 Task: Create new vendor bill with Date Opened: 23-Apr-23, Select Vendor: Scott Equipment, Terms: Net 30. Make bill entry for item-1 with Date: 23-Apr-23, Description: Computer, Expense Account: Equipment Rental, Quantity: 7, Unit Price: 79, Sales Tax: Y, Sales Tax Included: Y, Tax Table: Sales Tax. Post Bill with Post Date: 23-Apr-23, Post to Accounts: Liabilities:Accounts Payble. Pay / Process Payment with Transaction Date: 22-May-23, Amount: 553, Transfer Account: Checking Account. Go to 'Print Bill'. Give a print command to print a copy of bill.
Action: Mouse moved to (154, 36)
Screenshot: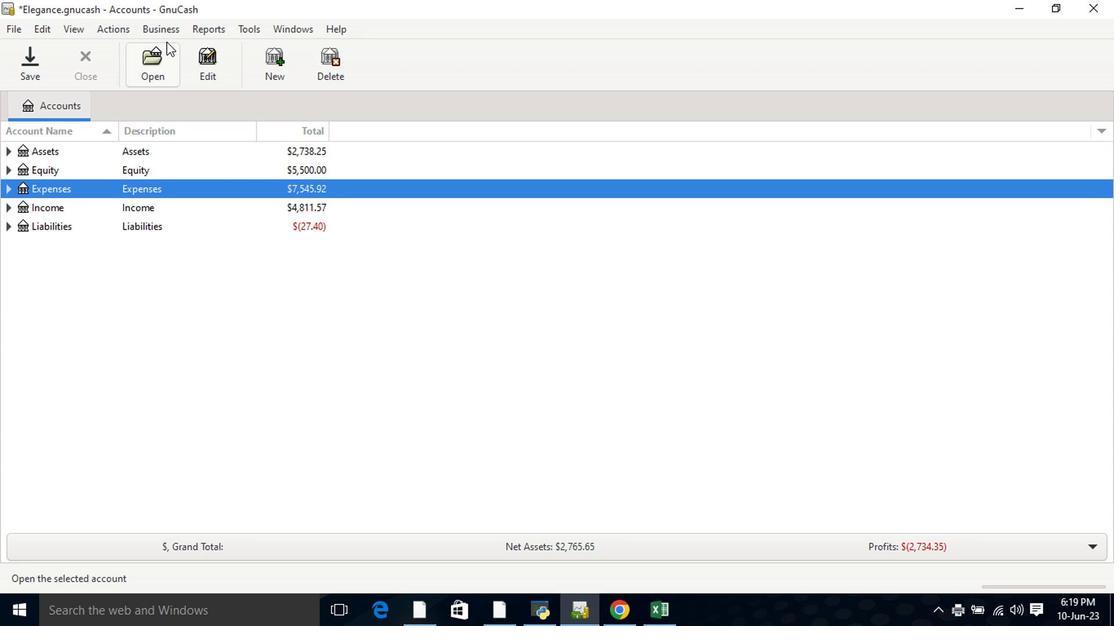 
Action: Mouse pressed left at (154, 36)
Screenshot: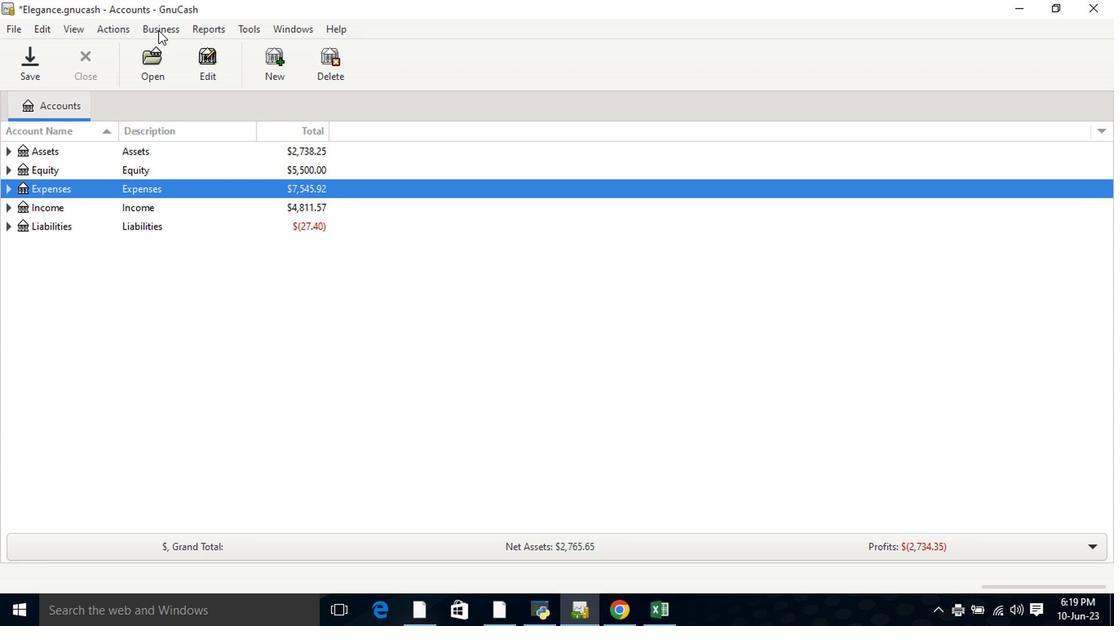 
Action: Mouse moved to (371, 135)
Screenshot: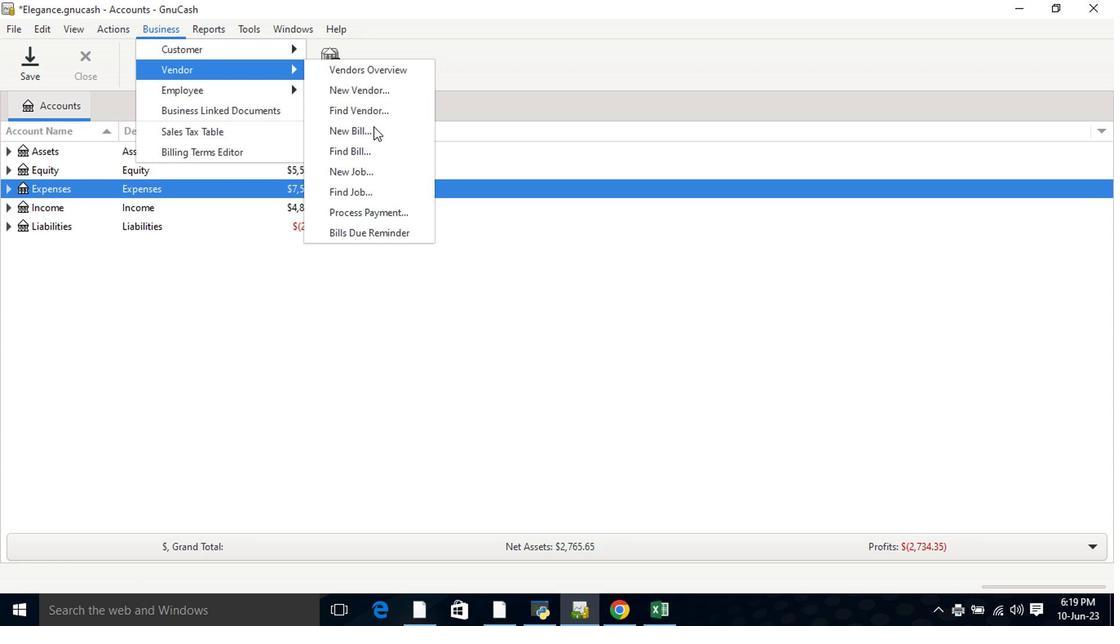 
Action: Mouse pressed left at (371, 135)
Screenshot: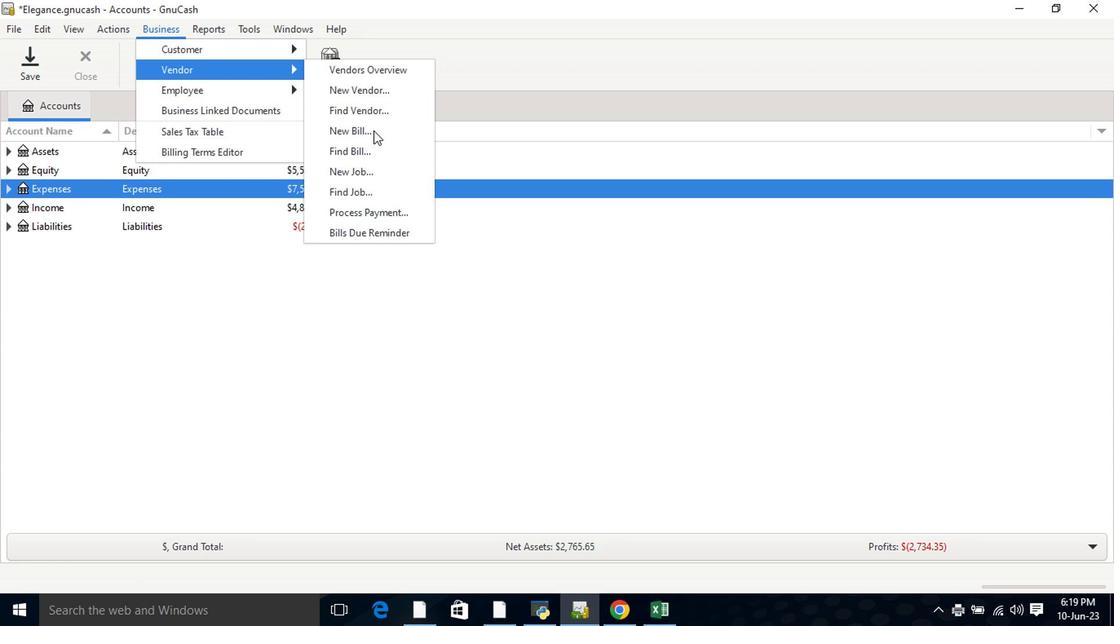 
Action: Mouse moved to (671, 217)
Screenshot: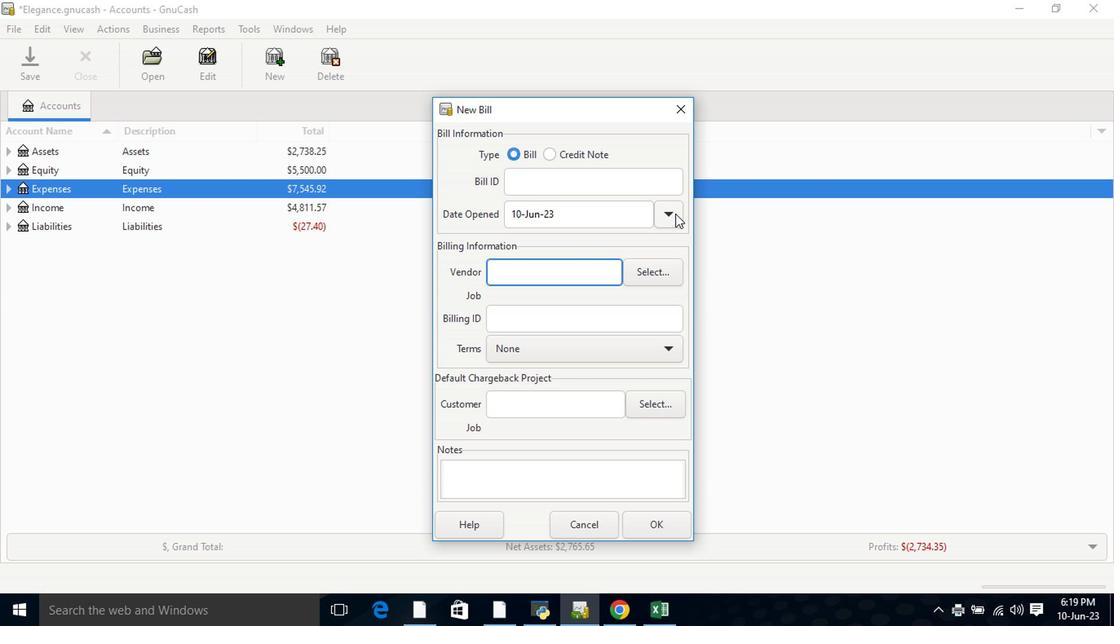 
Action: Mouse pressed left at (671, 217)
Screenshot: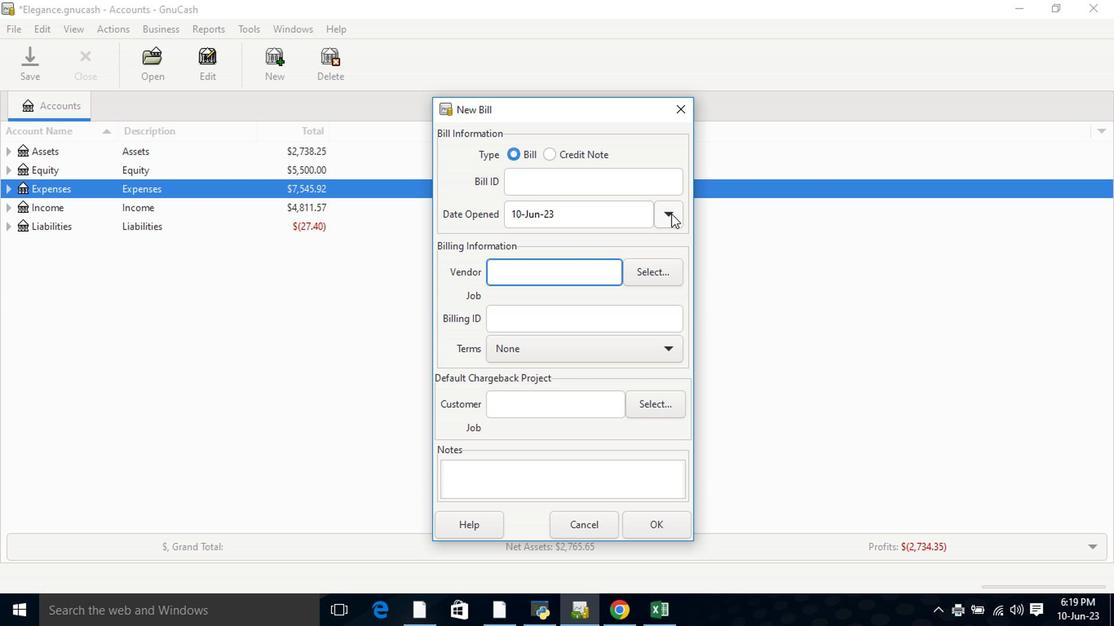
Action: Mouse moved to (541, 241)
Screenshot: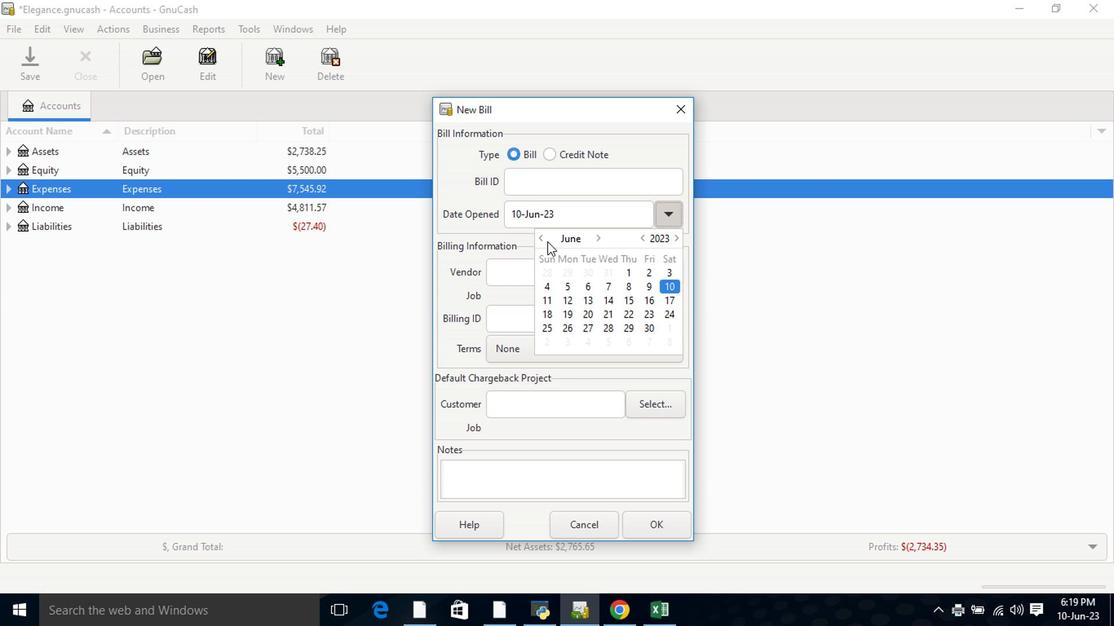
Action: Mouse pressed left at (541, 241)
Screenshot: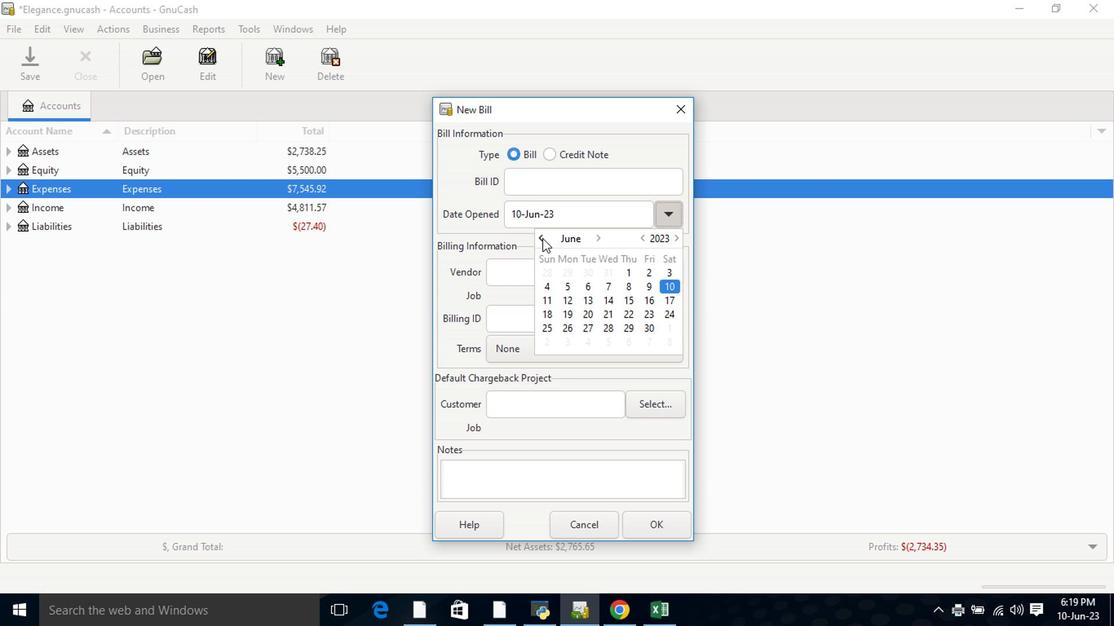 
Action: Mouse pressed left at (541, 241)
Screenshot: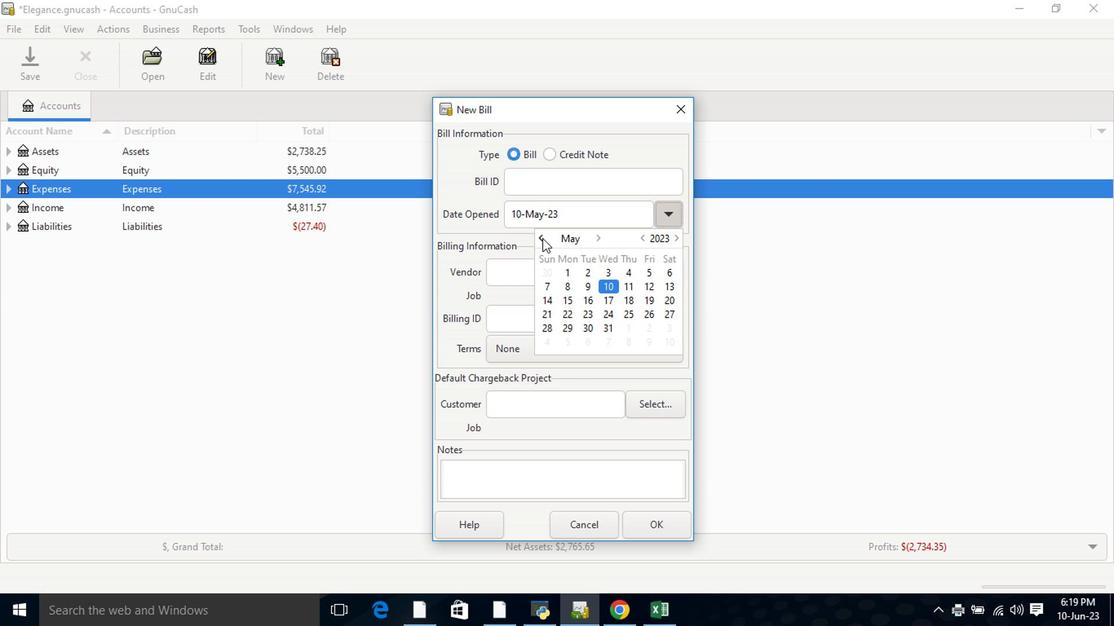 
Action: Mouse moved to (550, 331)
Screenshot: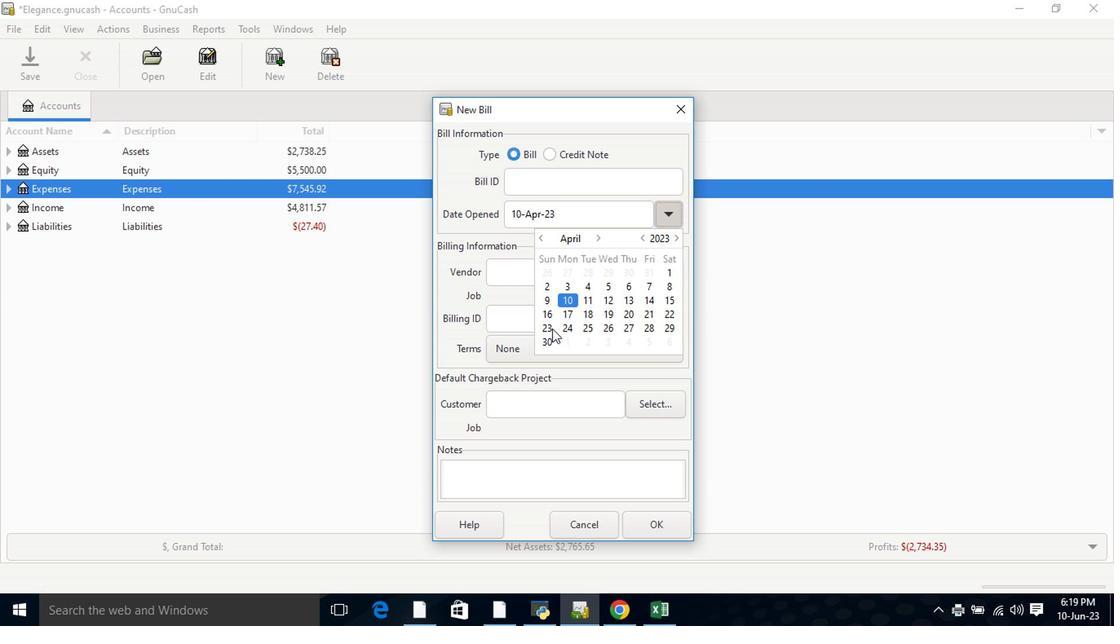 
Action: Mouse pressed left at (550, 331)
Screenshot: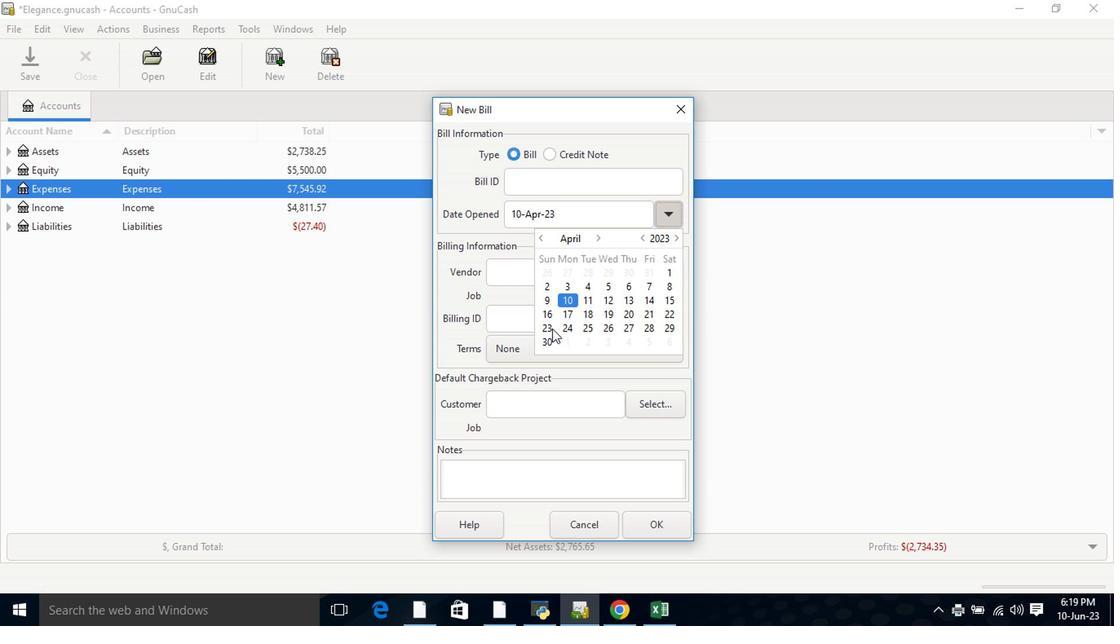
Action: Mouse pressed left at (550, 331)
Screenshot: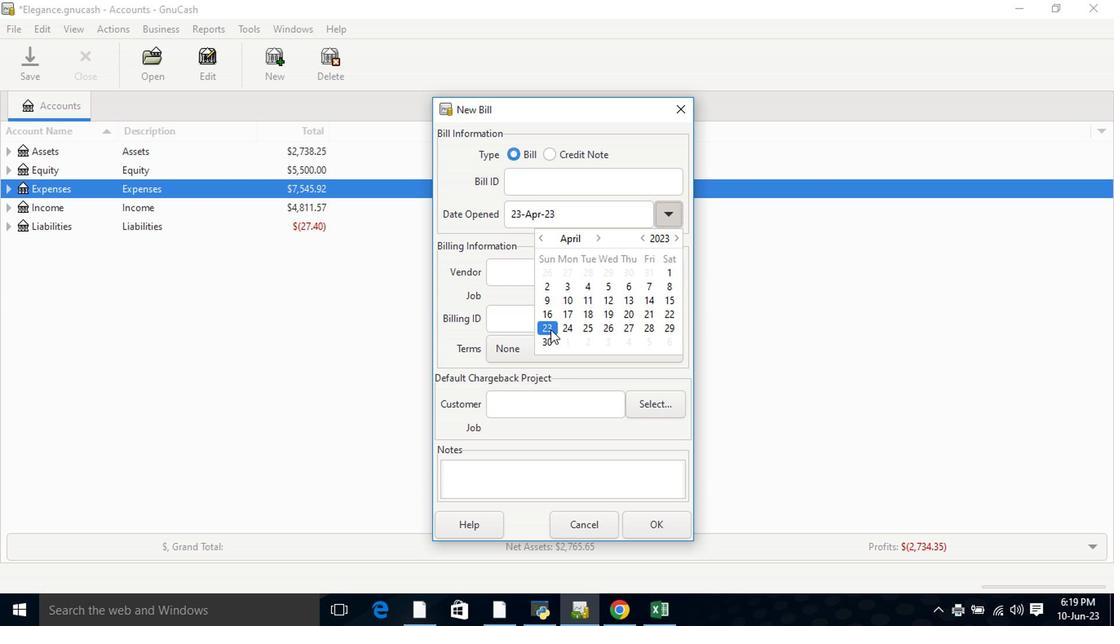 
Action: Mouse moved to (543, 269)
Screenshot: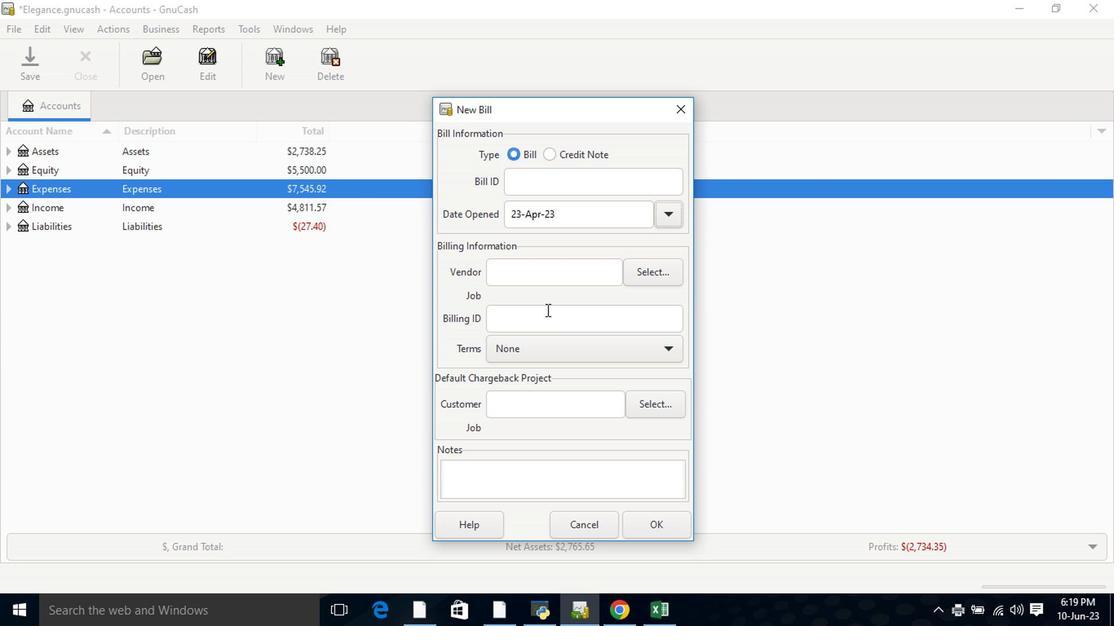 
Action: Mouse pressed left at (543, 269)
Screenshot: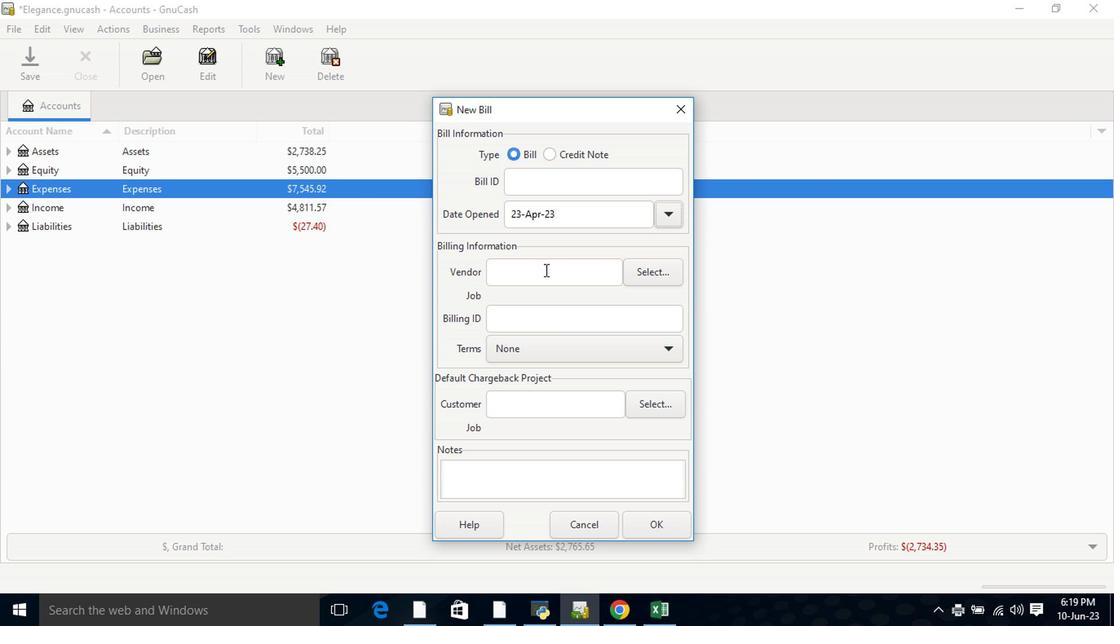 
Action: Key pressed <Key.shift>Sc
Screenshot: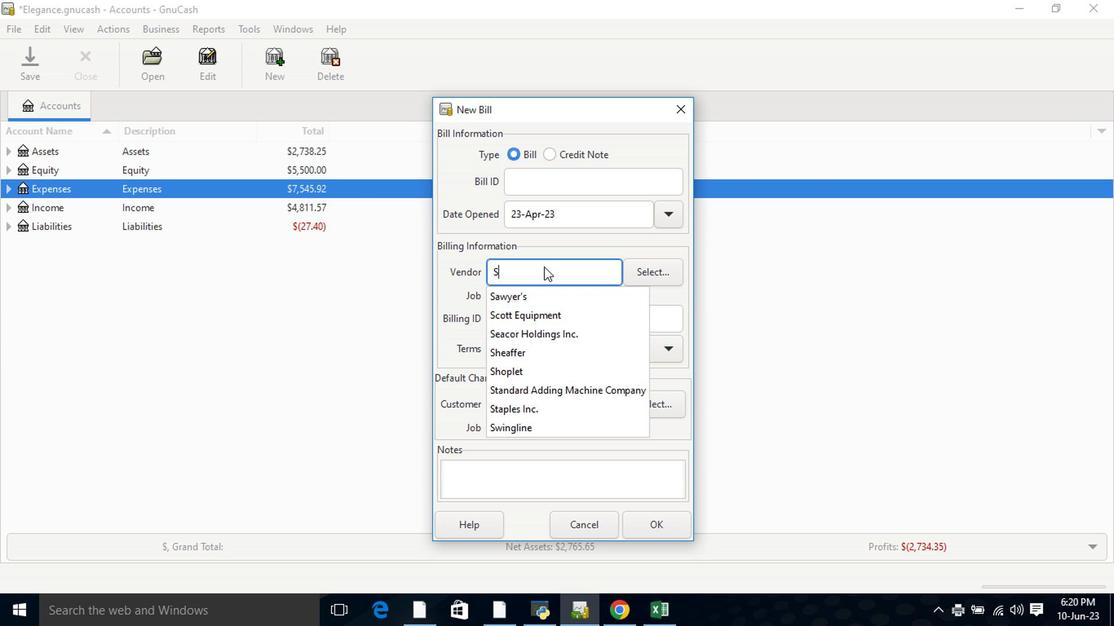 
Action: Mouse moved to (542, 298)
Screenshot: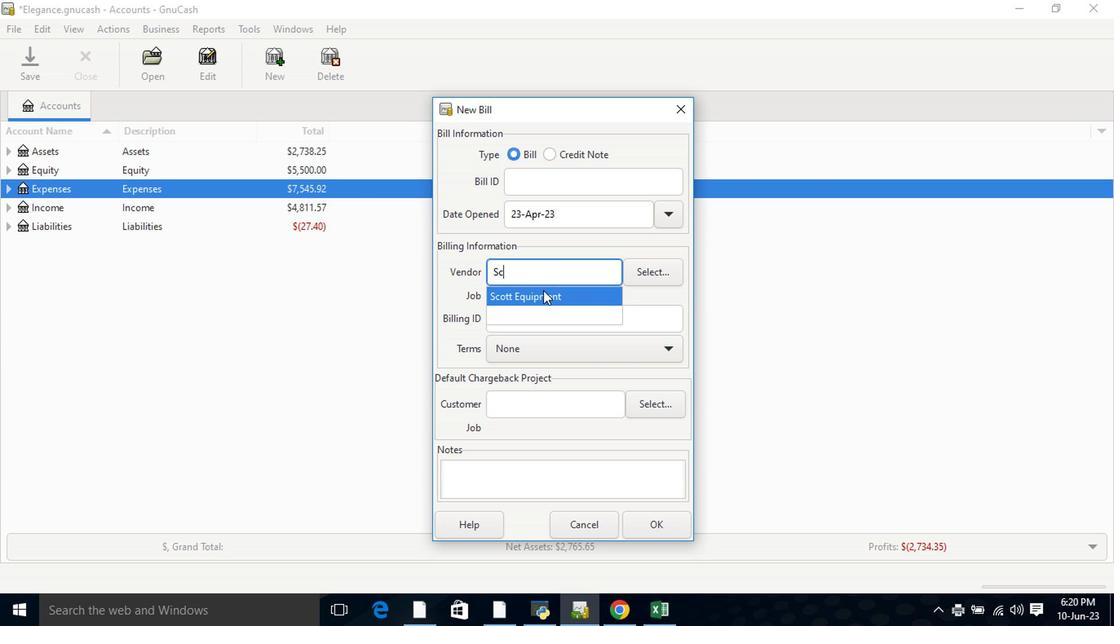 
Action: Mouse pressed left at (542, 298)
Screenshot: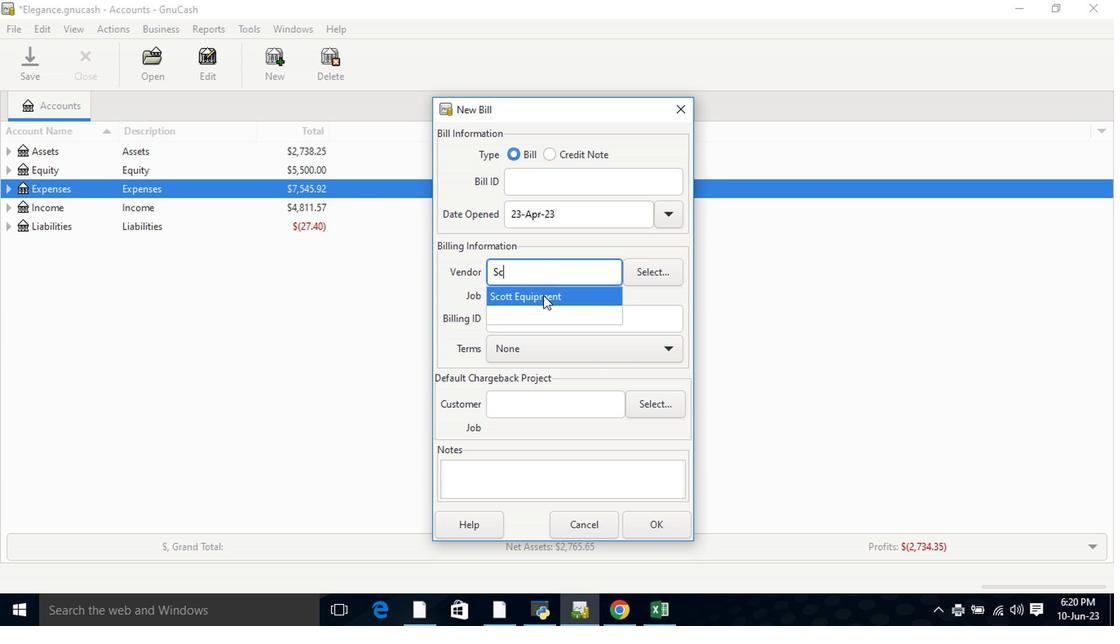 
Action: Mouse moved to (571, 363)
Screenshot: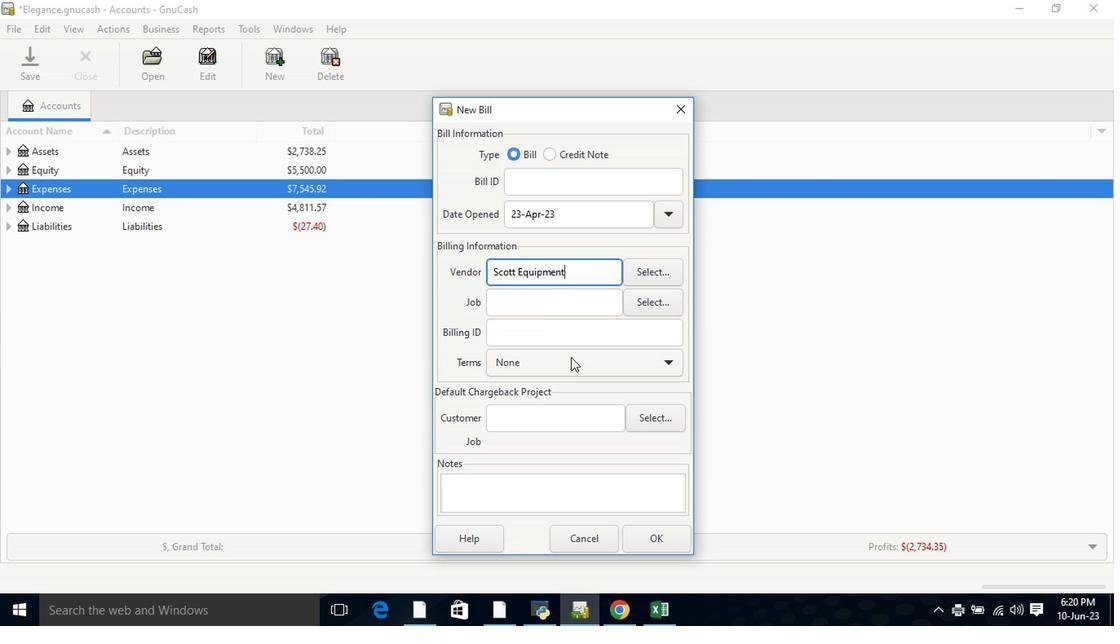 
Action: Mouse pressed left at (571, 363)
Screenshot: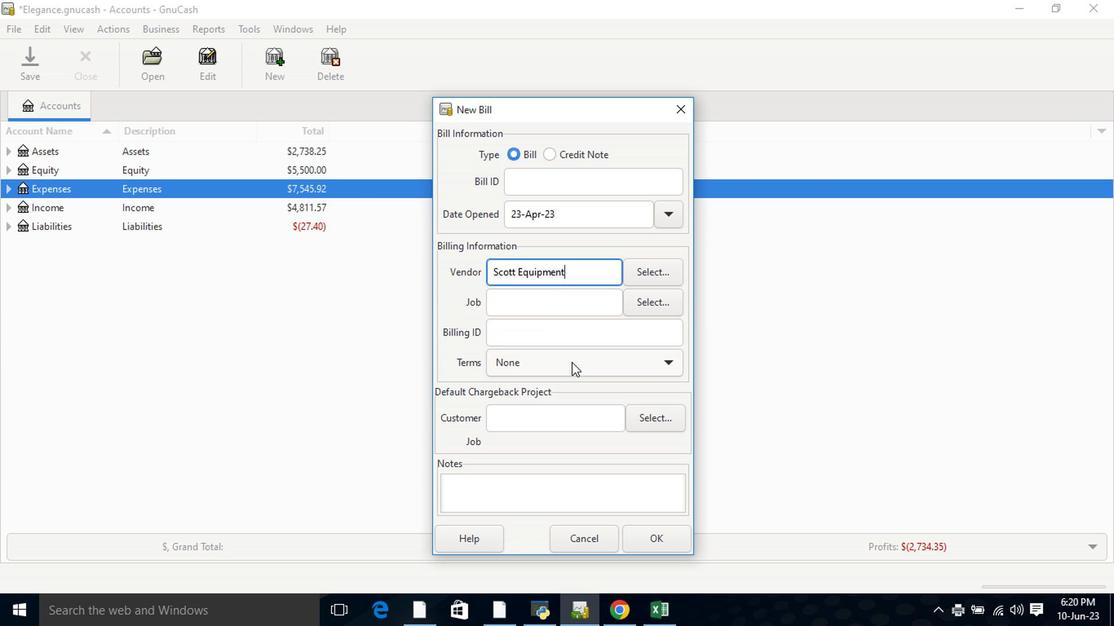 
Action: Mouse moved to (575, 413)
Screenshot: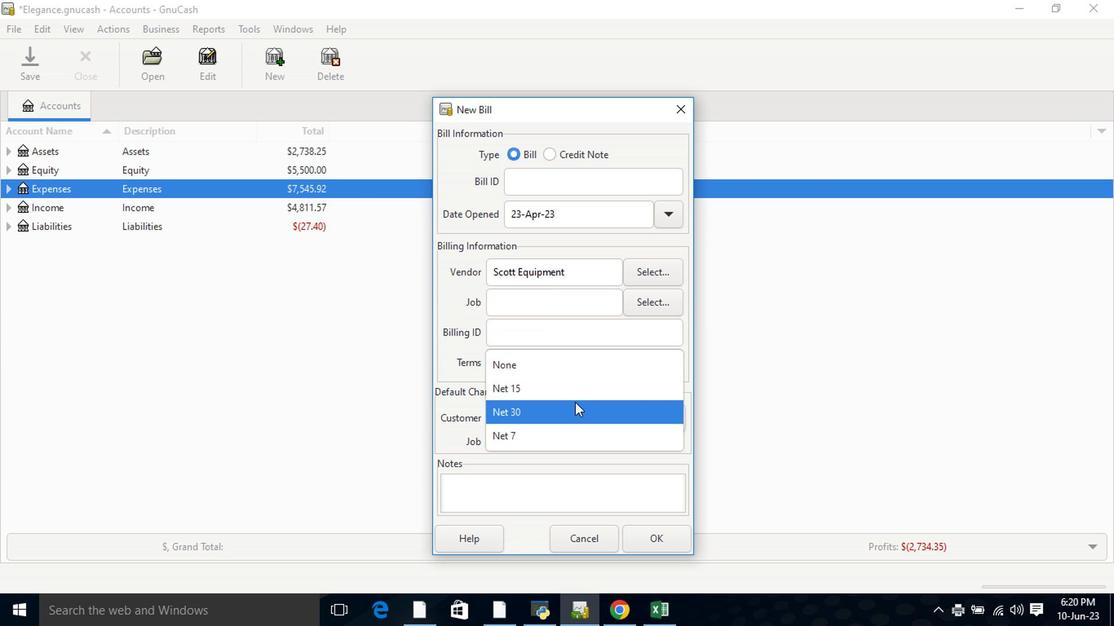 
Action: Mouse pressed left at (575, 413)
Screenshot: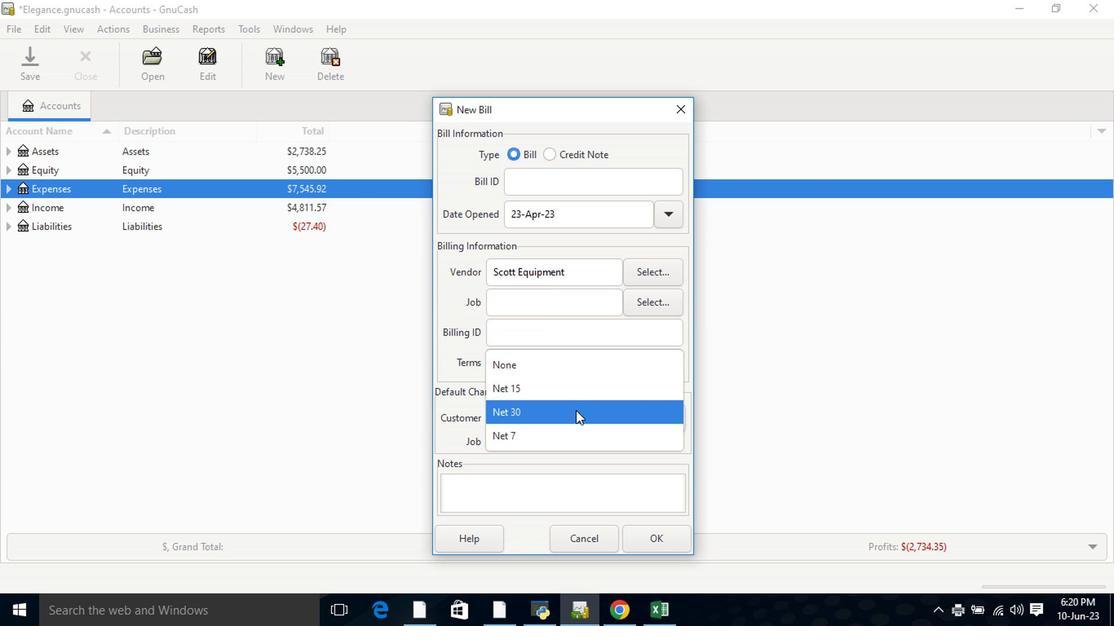 
Action: Mouse moved to (649, 541)
Screenshot: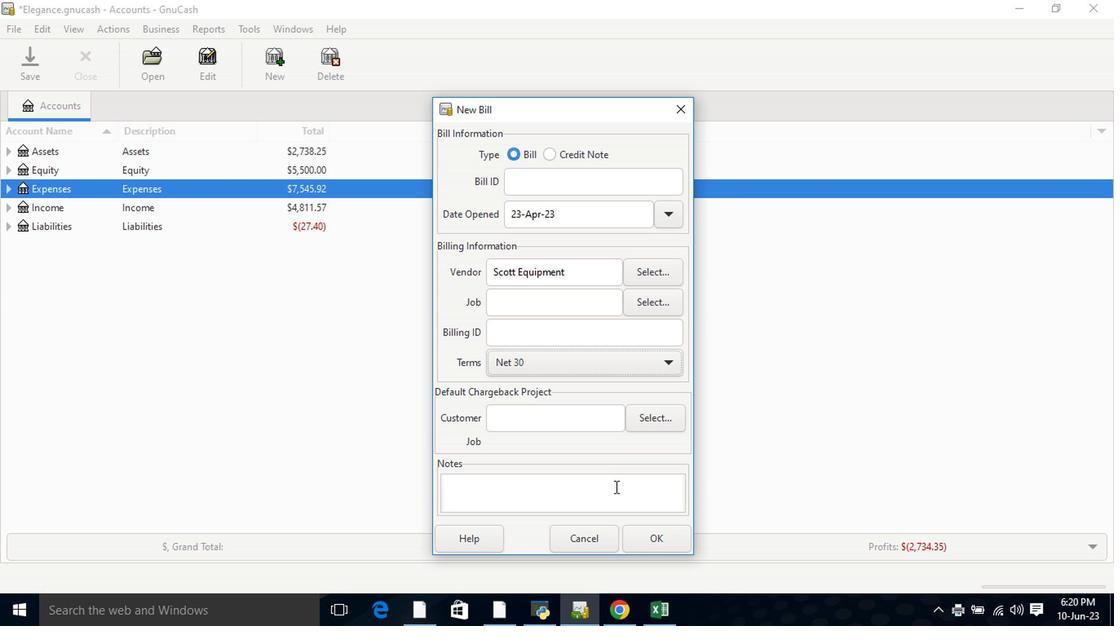 
Action: Mouse pressed left at (649, 541)
Screenshot: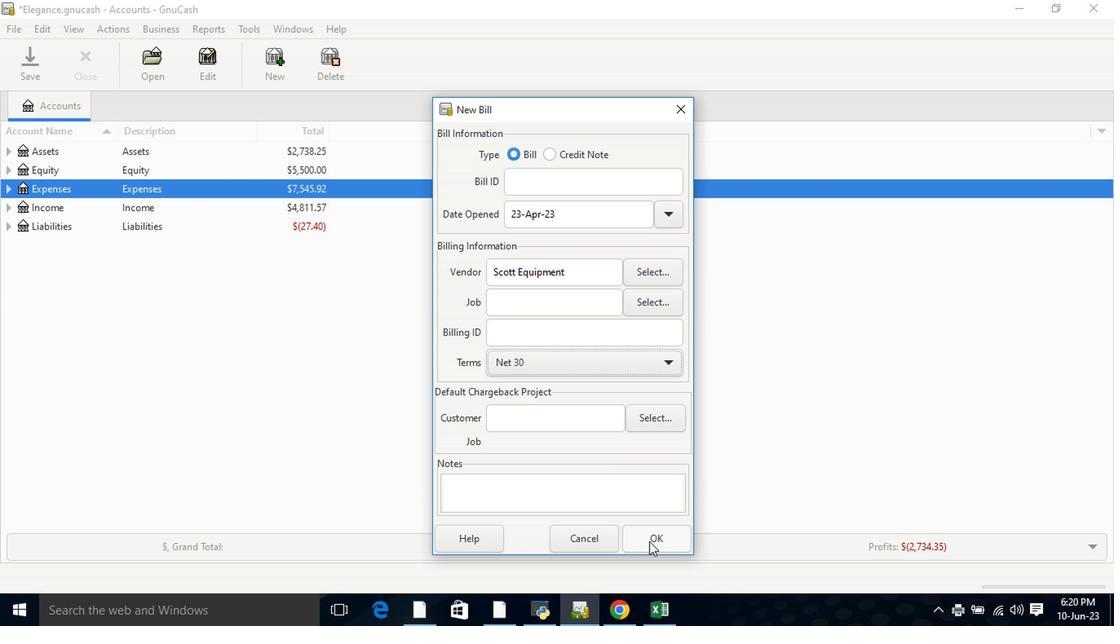
Action: Mouse moved to (503, 458)
Screenshot: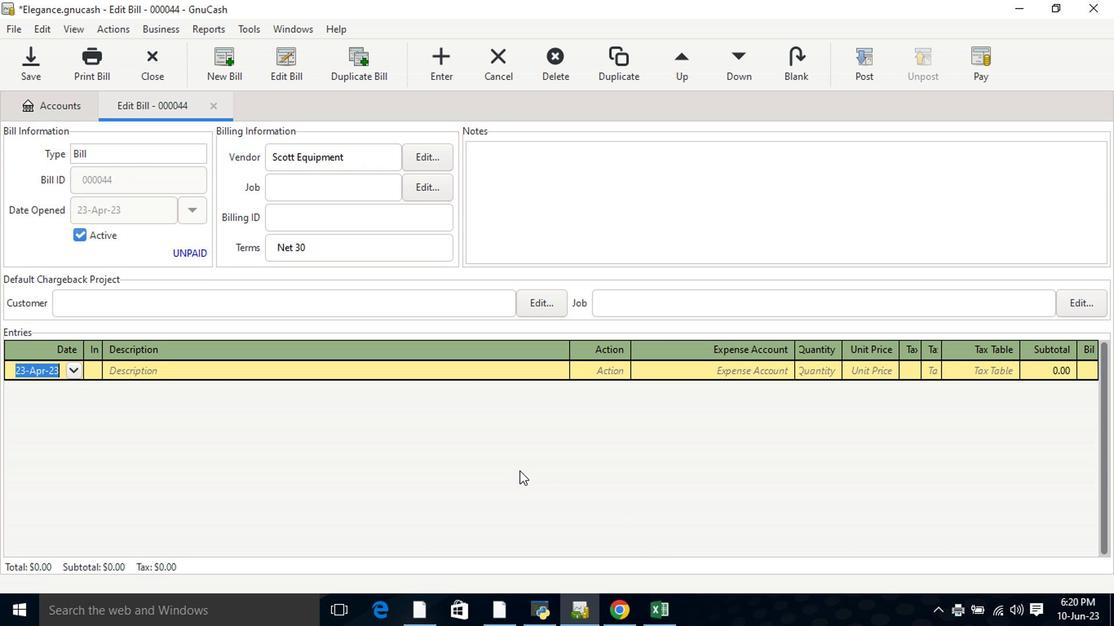 
Action: Key pressed <Key.tab><Key.shift>Computer<Key.tab><Key.tab>equi<Key.tab>7<Key.tab>79<Key.tab>
Screenshot: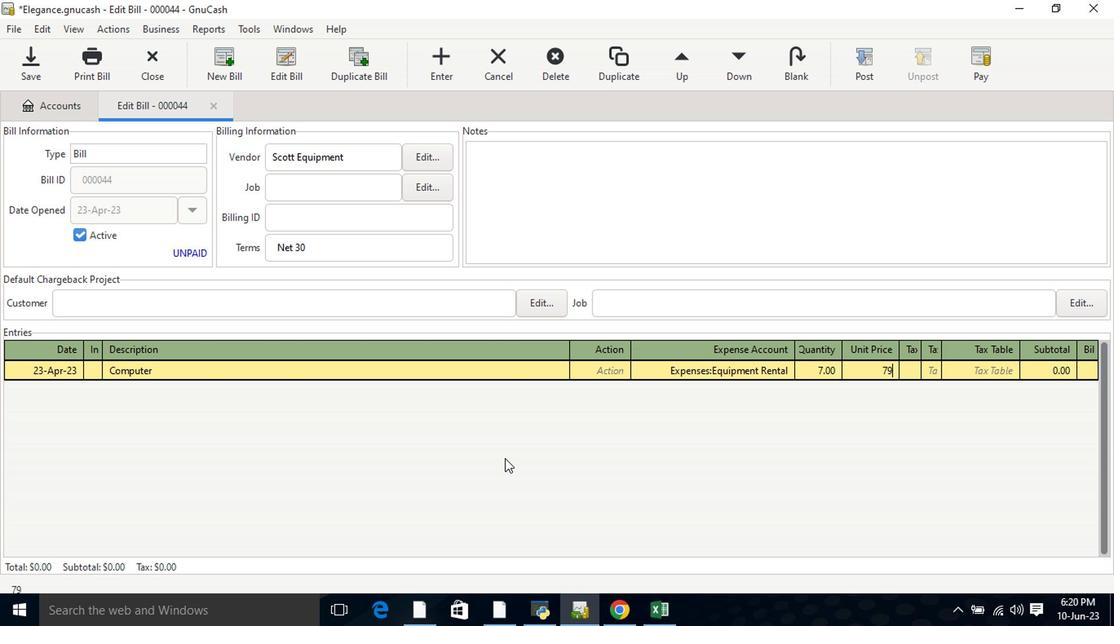 
Action: Mouse moved to (869, 63)
Screenshot: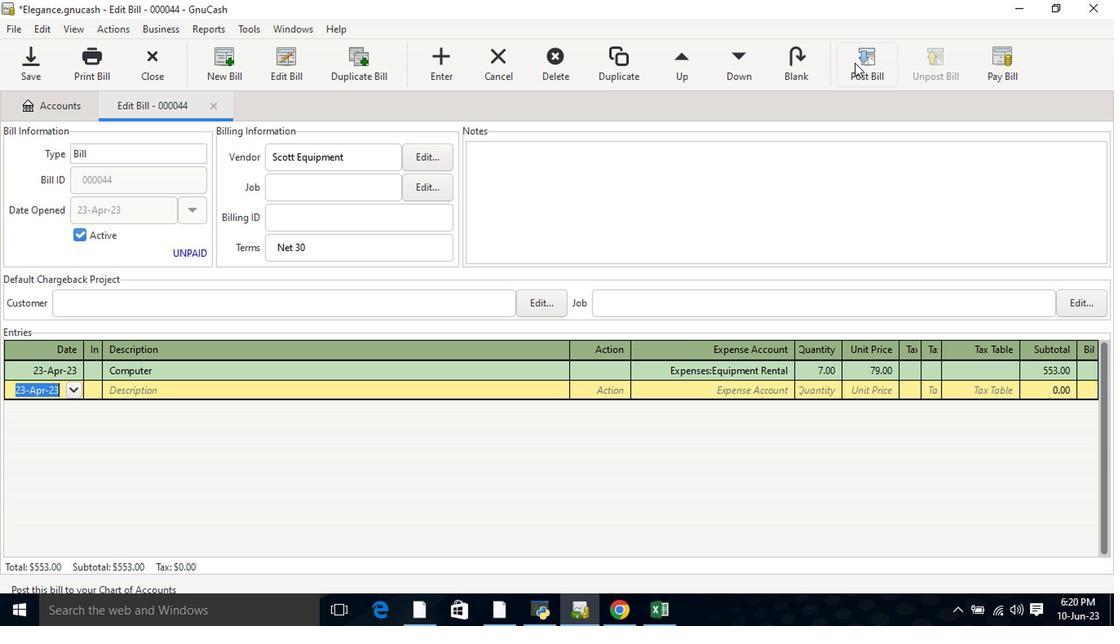 
Action: Mouse pressed left at (869, 63)
Screenshot: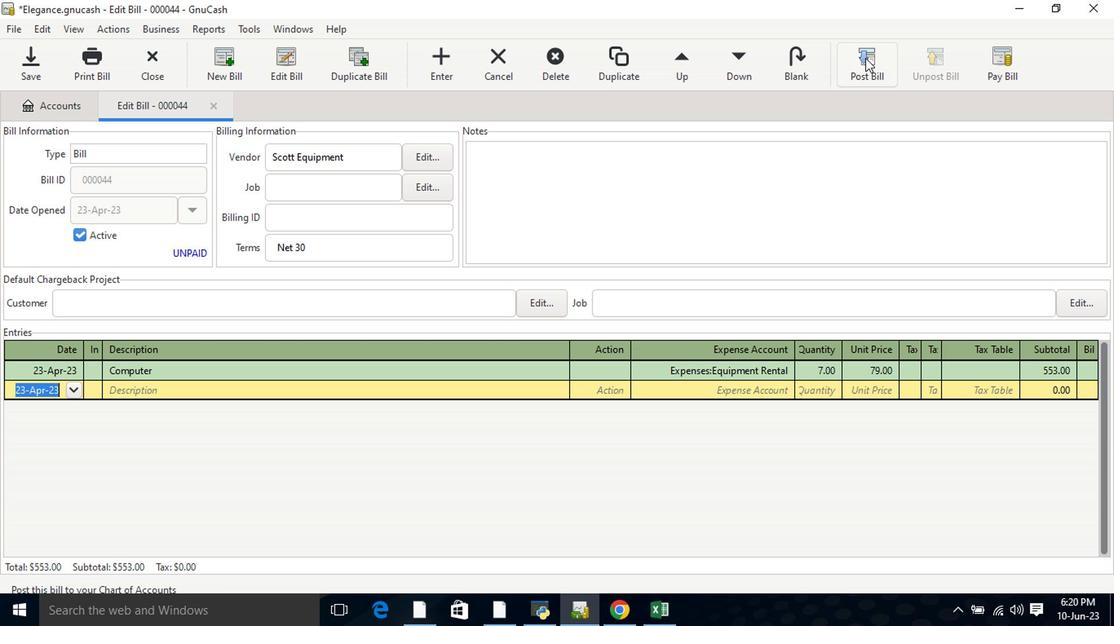 
Action: Mouse moved to (690, 413)
Screenshot: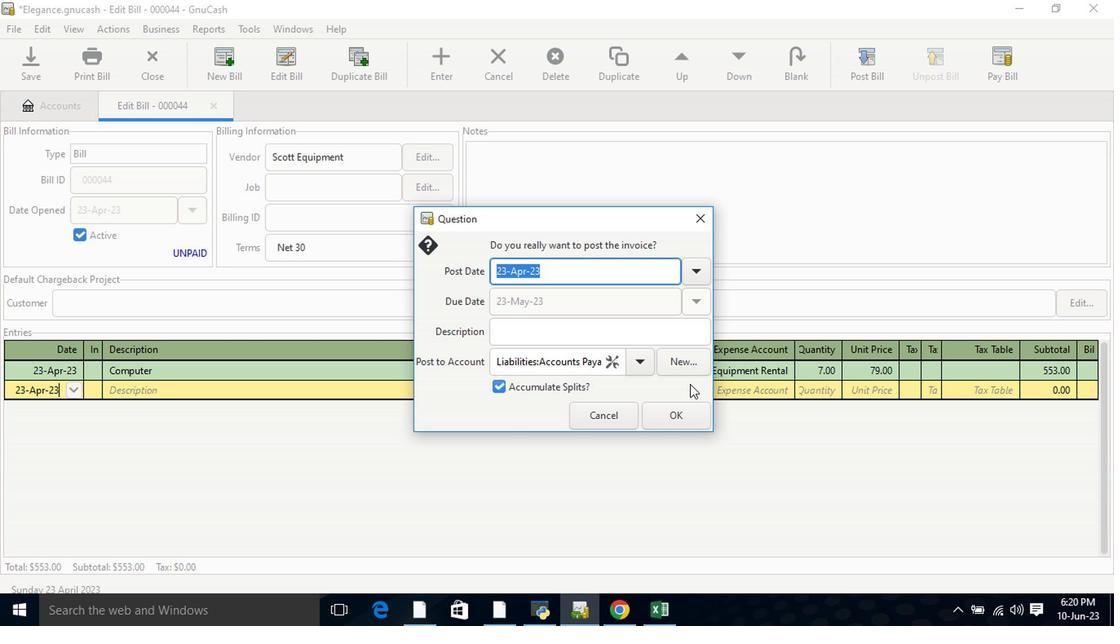 
Action: Mouse pressed left at (690, 413)
Screenshot: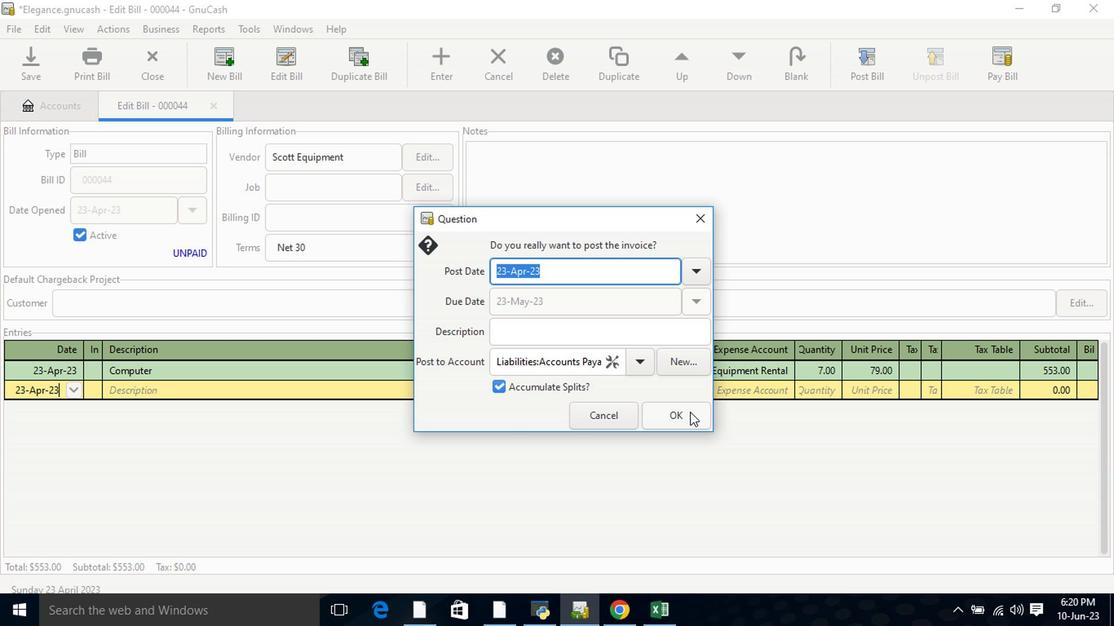 
Action: Mouse moved to (971, 68)
Screenshot: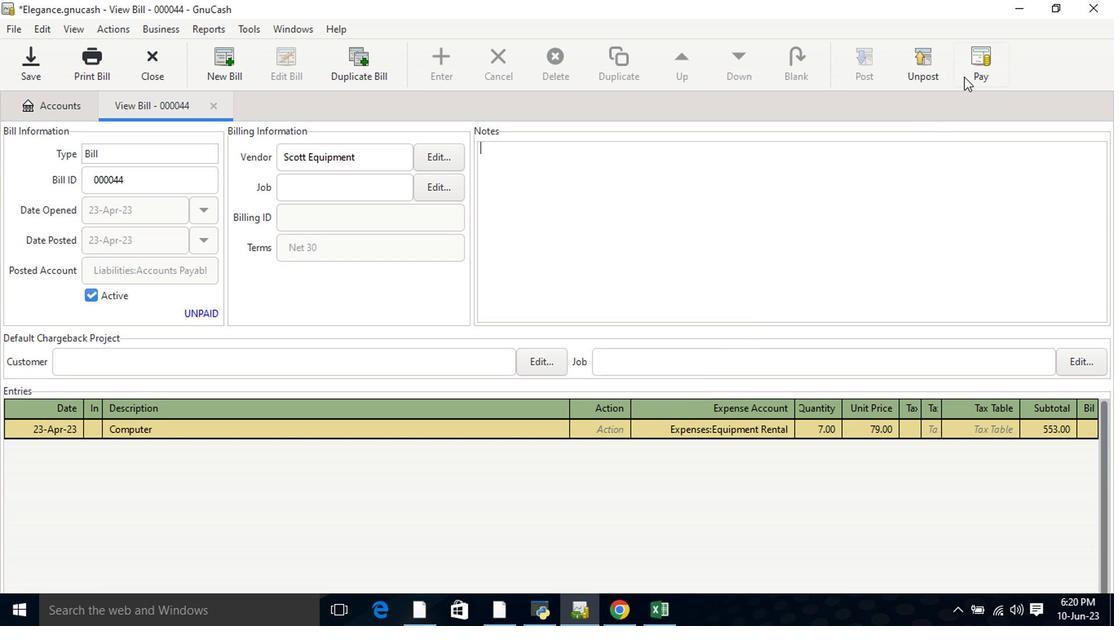 
Action: Mouse pressed left at (971, 68)
Screenshot: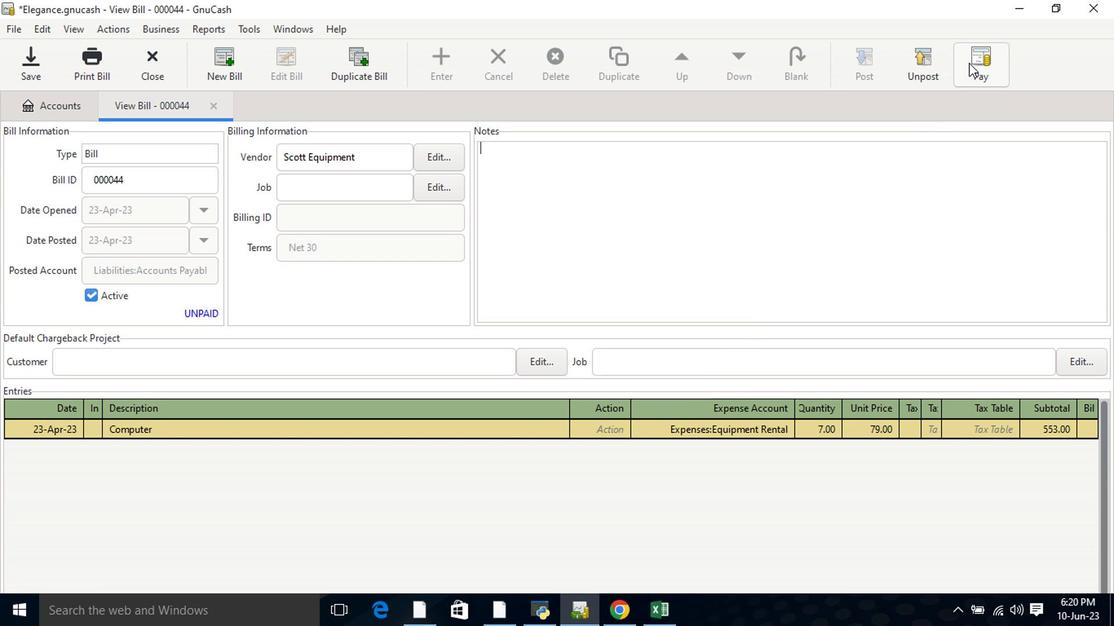 
Action: Mouse moved to (500, 323)
Screenshot: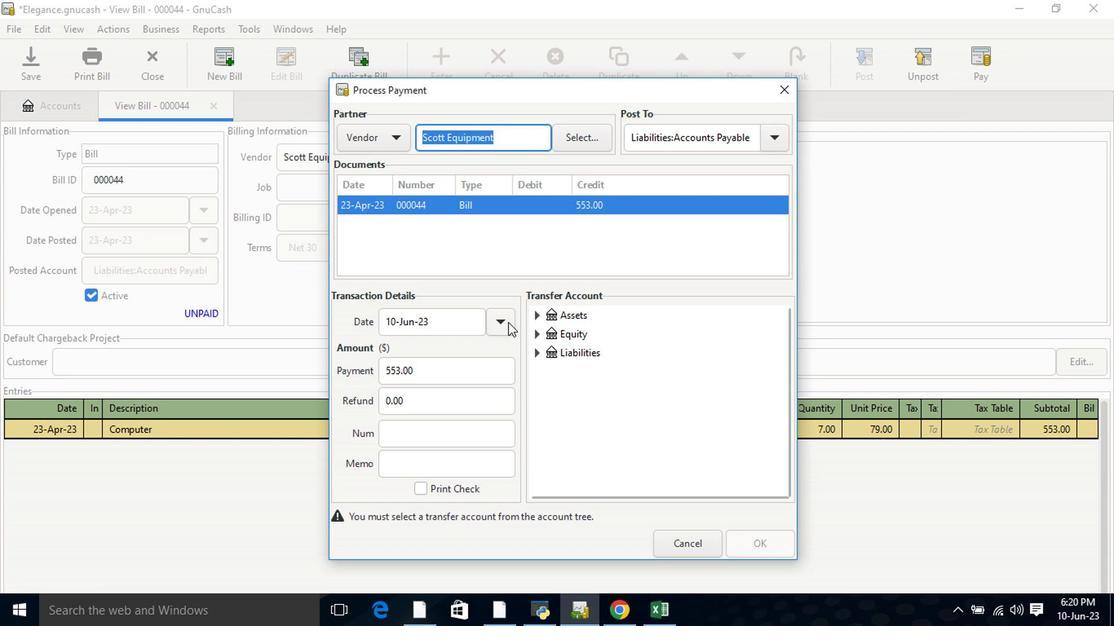 
Action: Mouse pressed left at (500, 323)
Screenshot: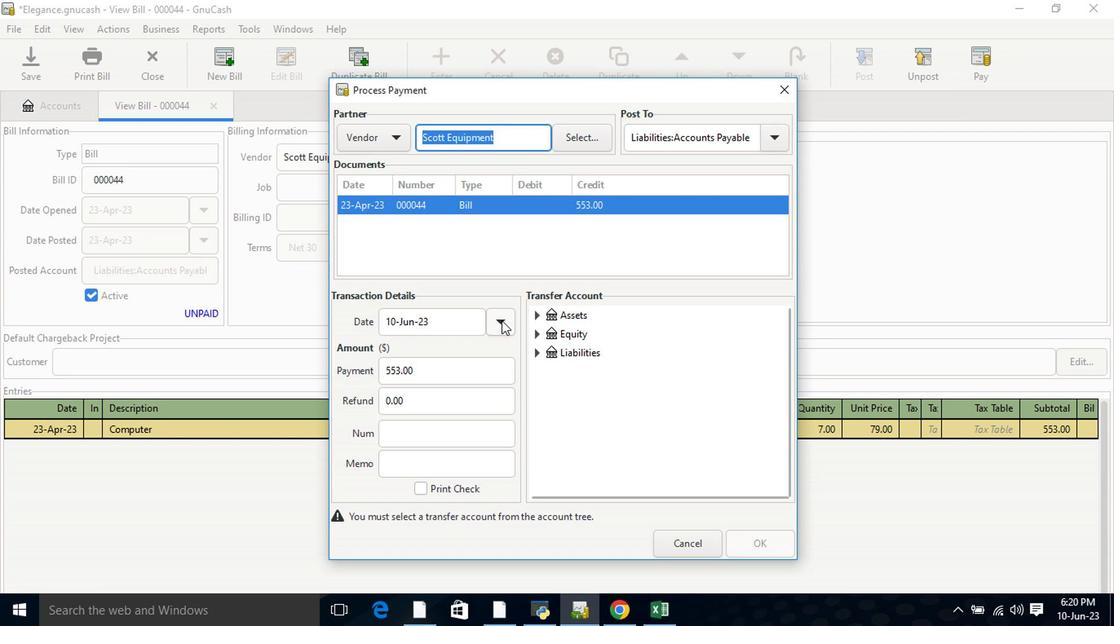 
Action: Mouse moved to (369, 349)
Screenshot: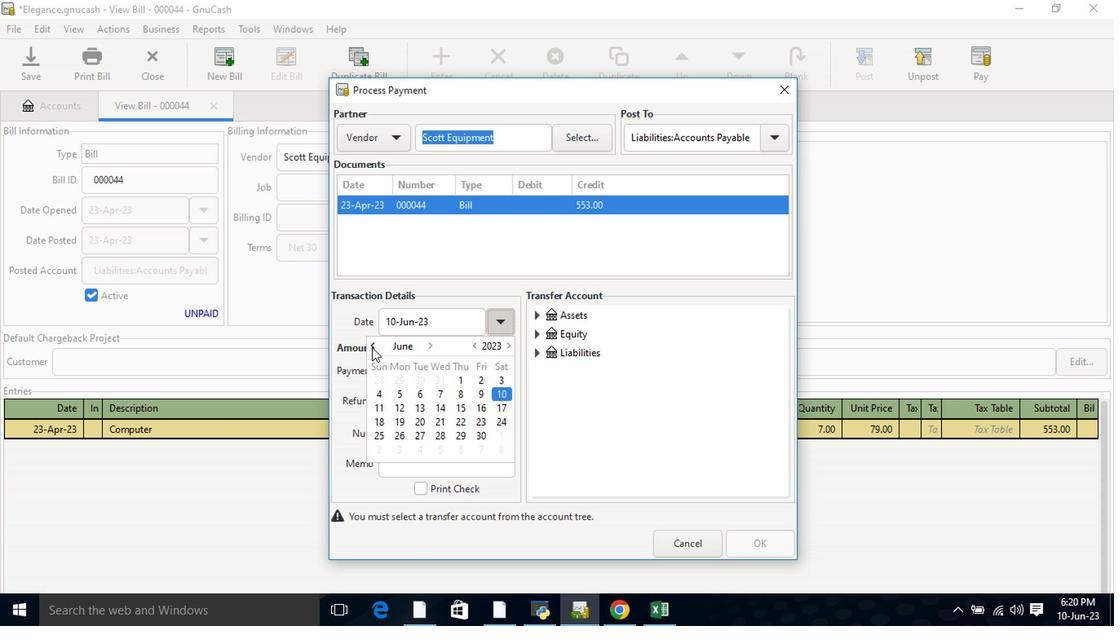 
Action: Mouse pressed left at (369, 349)
Screenshot: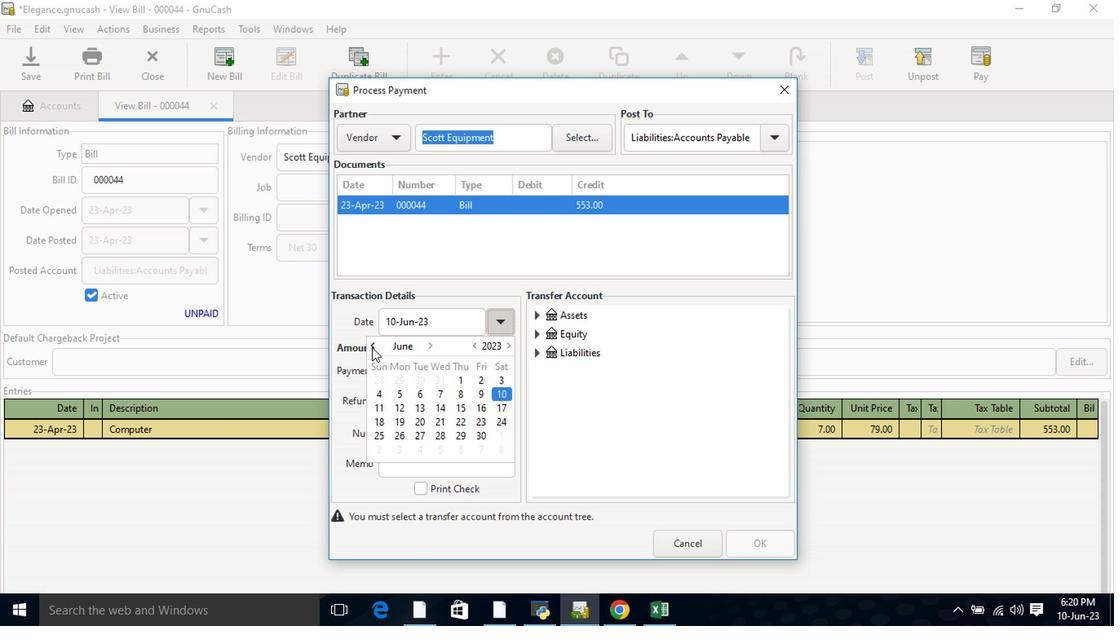 
Action: Mouse moved to (398, 421)
Screenshot: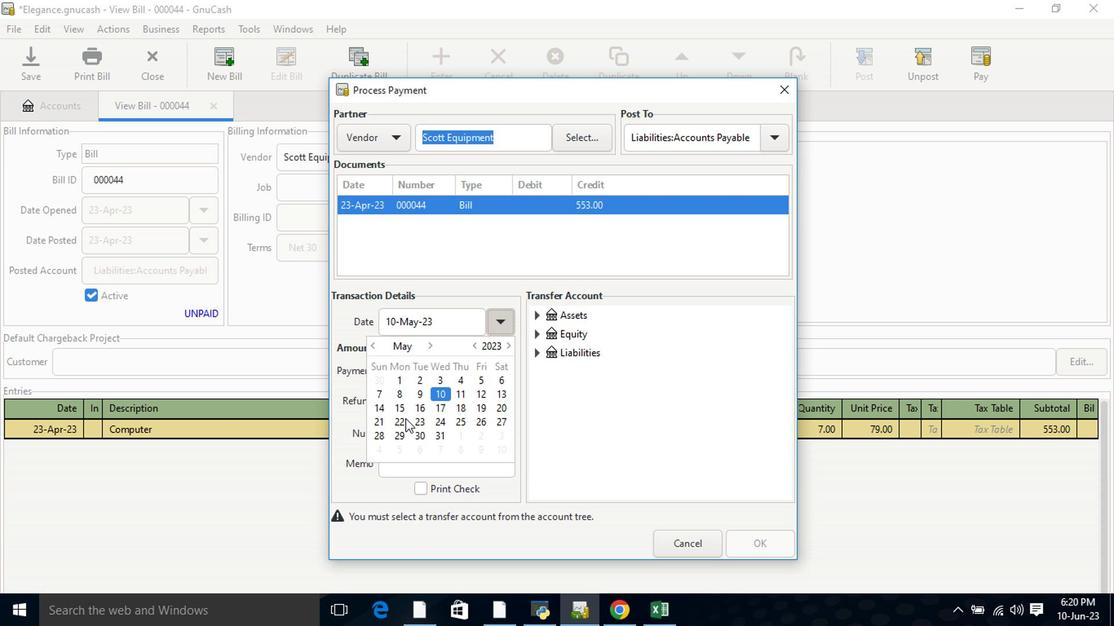 
Action: Mouse pressed left at (398, 421)
Screenshot: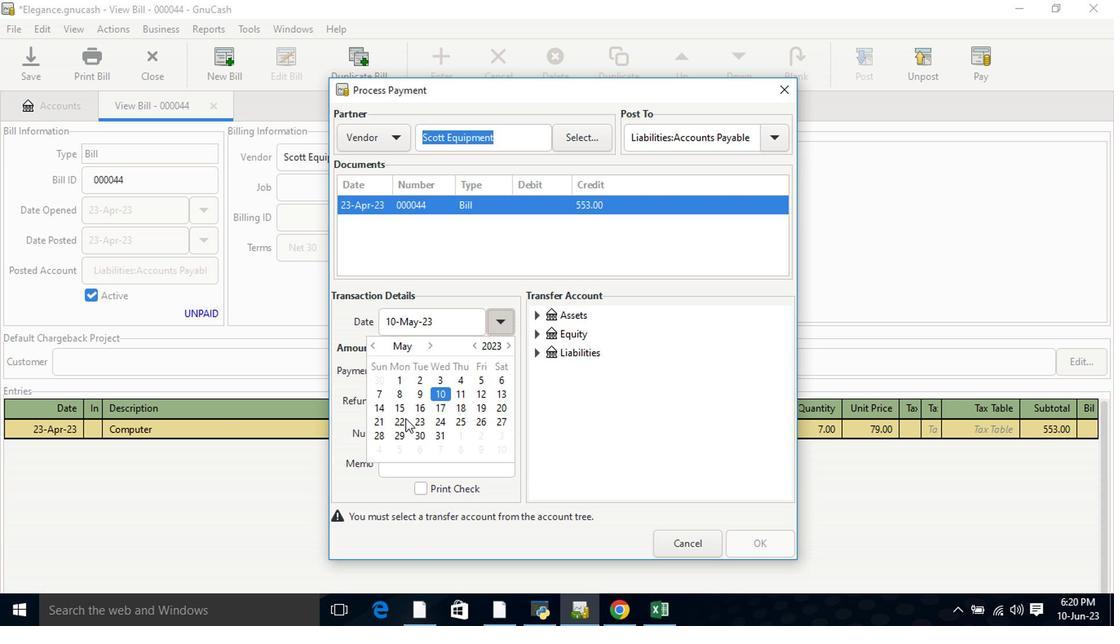 
Action: Mouse pressed left at (398, 421)
Screenshot: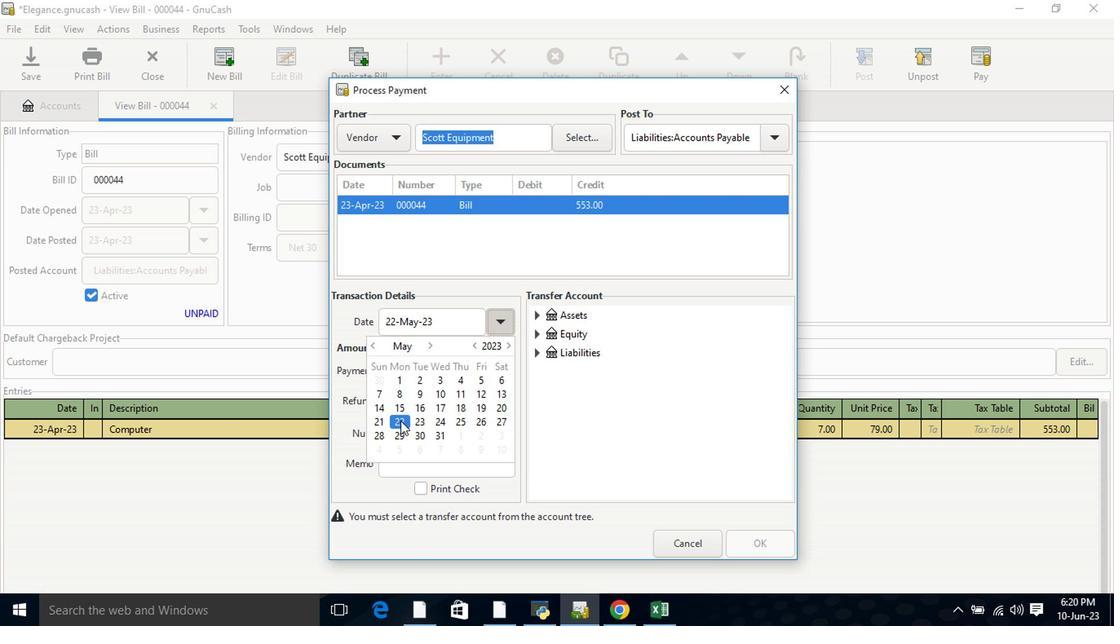
Action: Mouse moved to (534, 317)
Screenshot: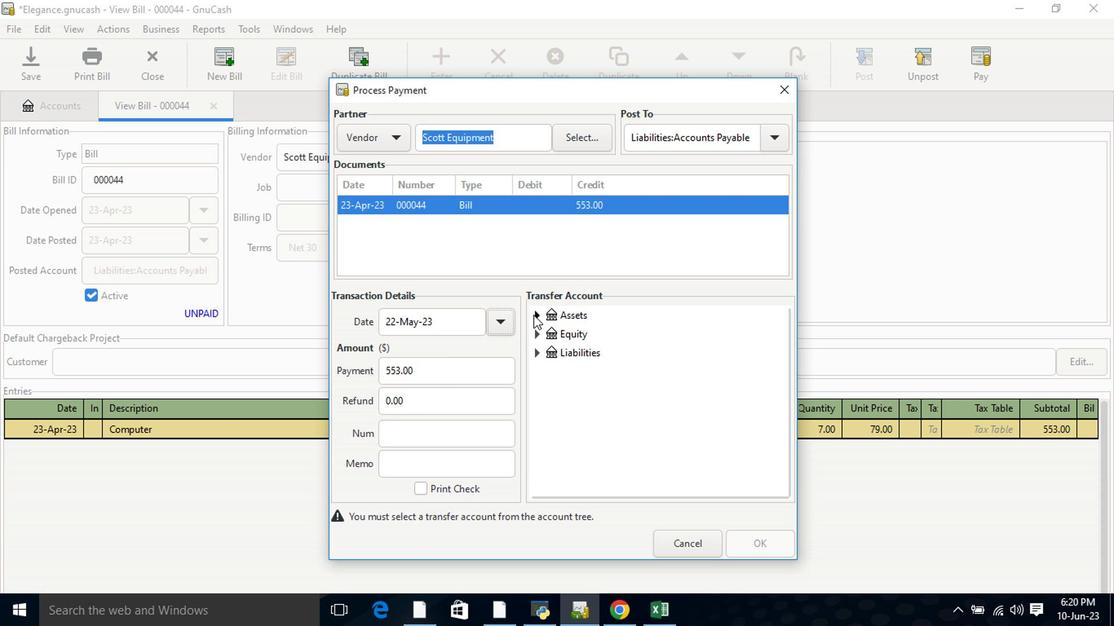 
Action: Mouse pressed left at (534, 317)
Screenshot: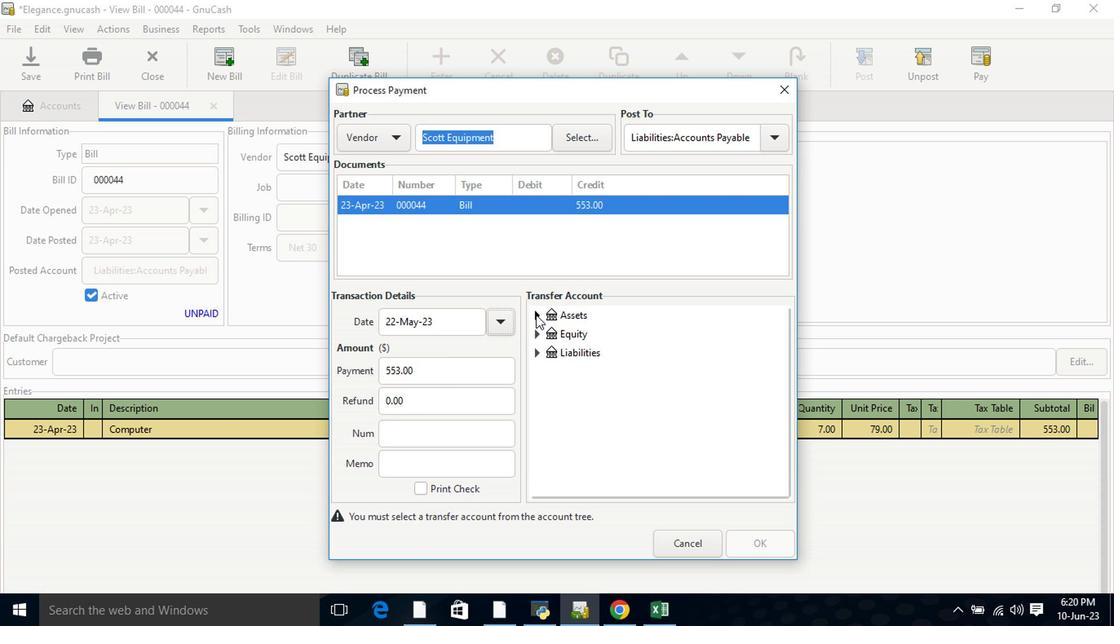 
Action: Mouse moved to (551, 337)
Screenshot: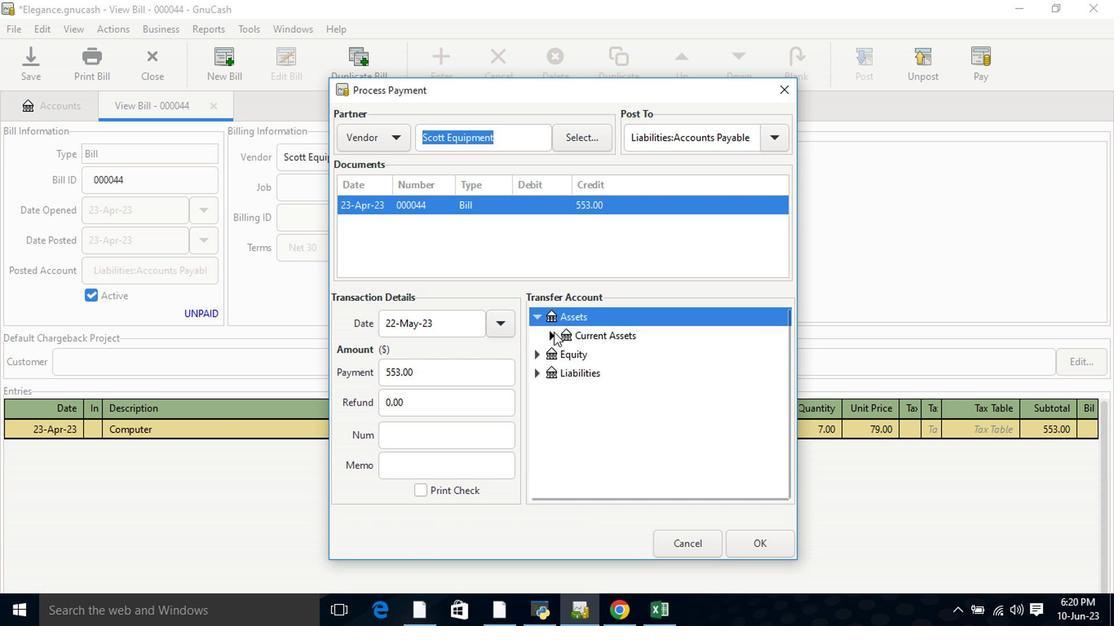 
Action: Mouse pressed left at (551, 337)
Screenshot: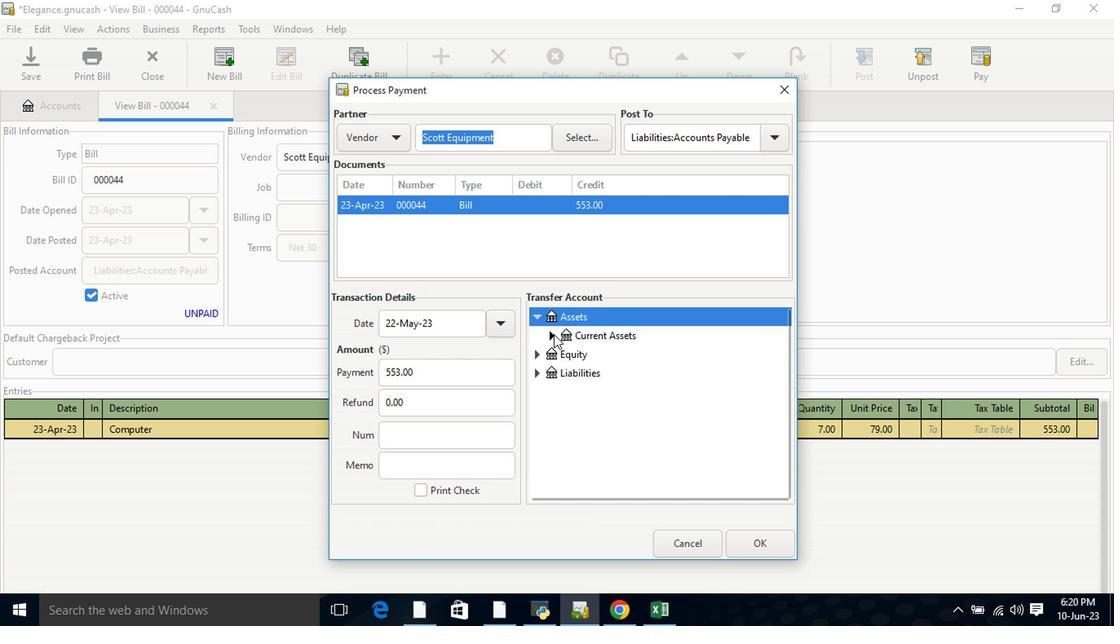 
Action: Mouse moved to (586, 353)
Screenshot: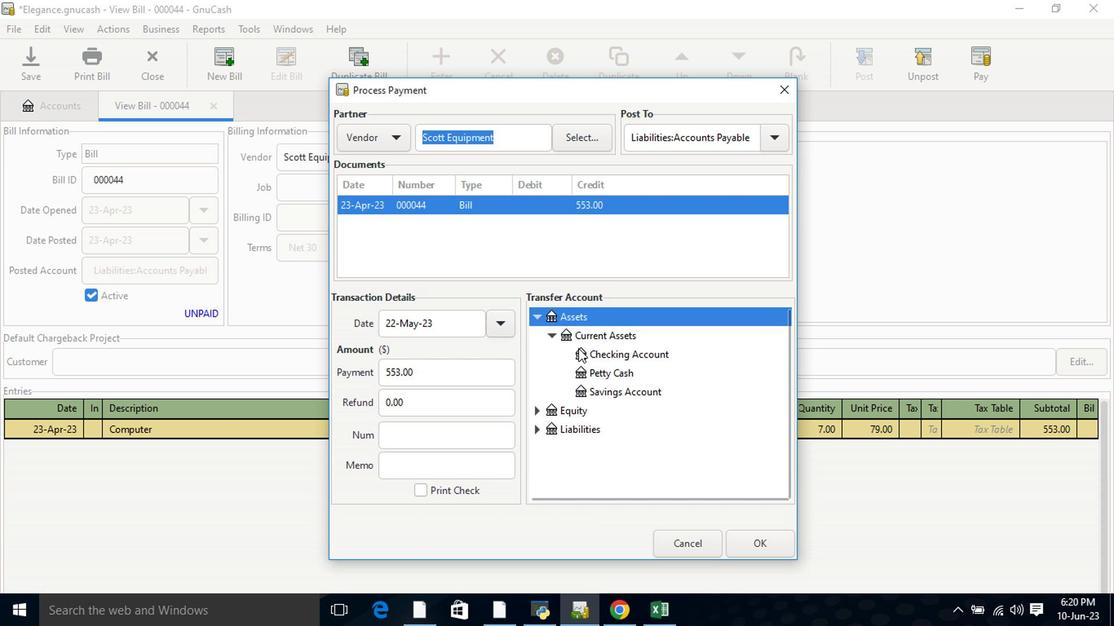 
Action: Mouse pressed left at (586, 353)
Screenshot: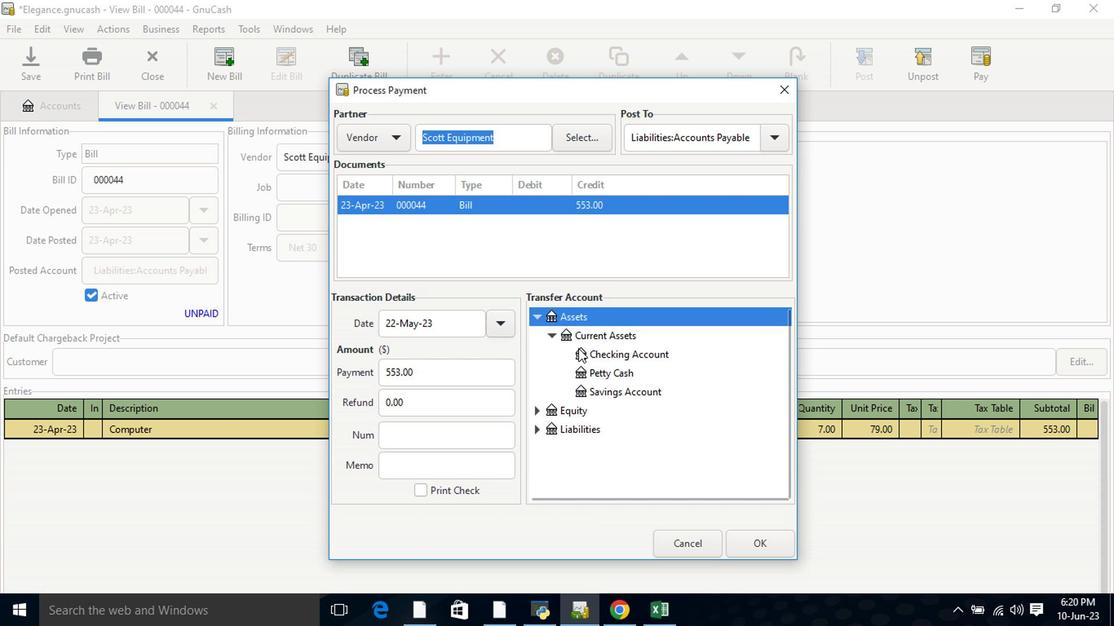 
Action: Mouse moved to (739, 539)
Screenshot: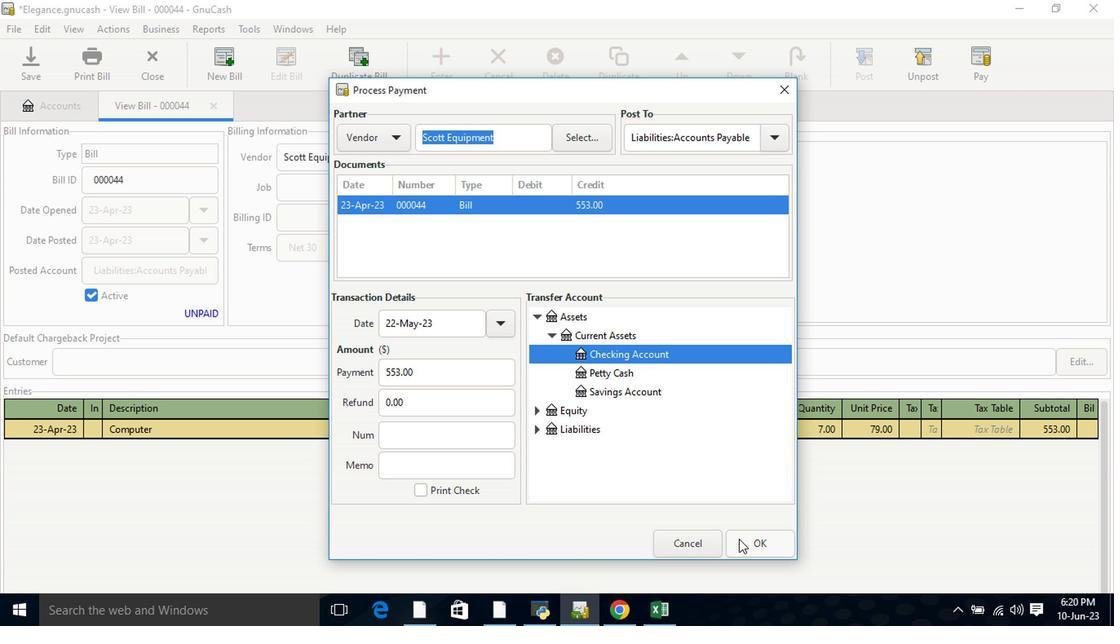 
Action: Mouse pressed left at (739, 539)
Screenshot: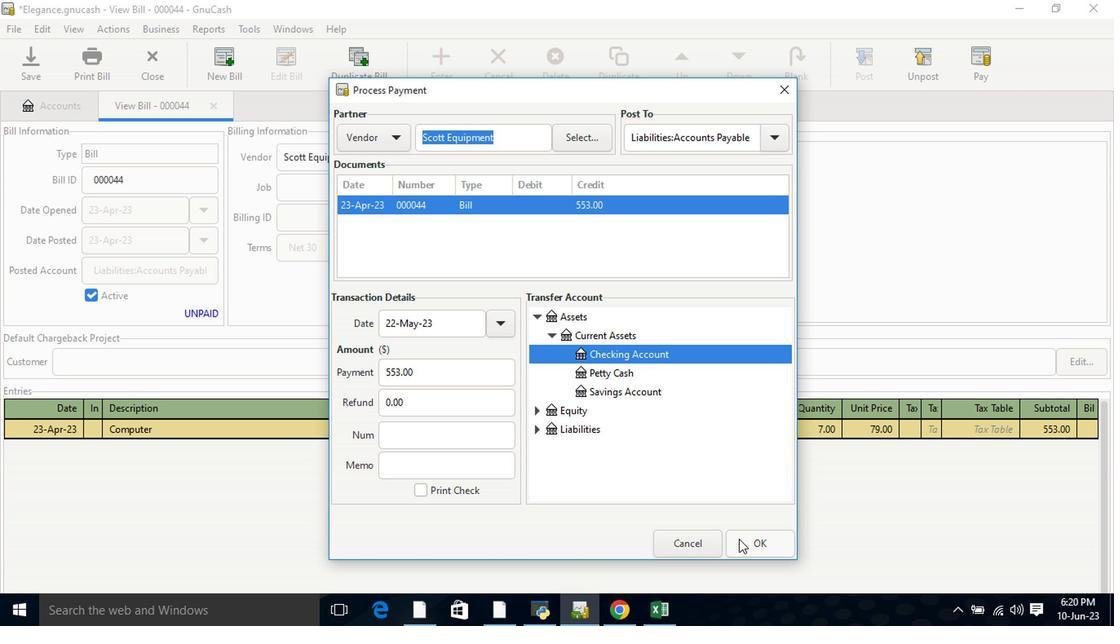 
Action: Mouse moved to (87, 61)
Screenshot: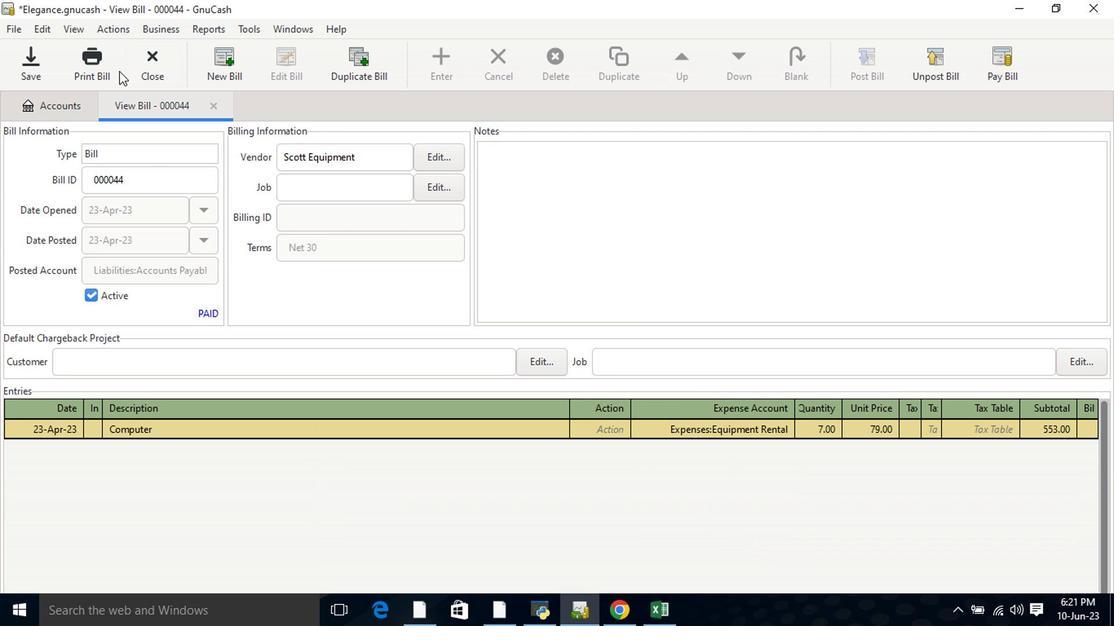 
Action: Mouse pressed left at (87, 61)
Screenshot: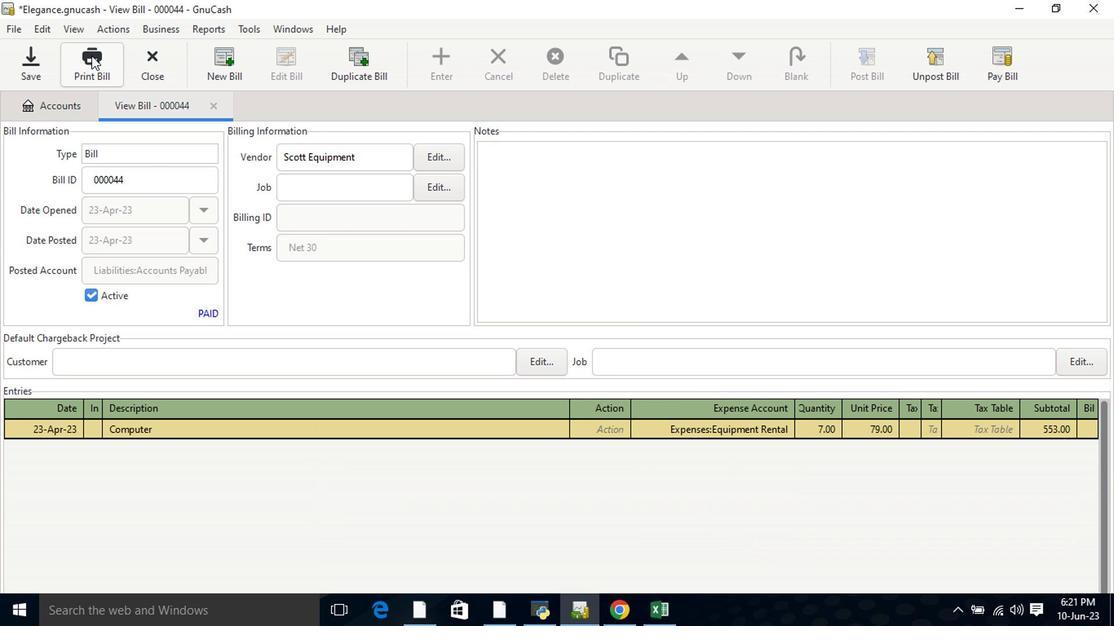 
Action: Mouse moved to (696, 72)
Screenshot: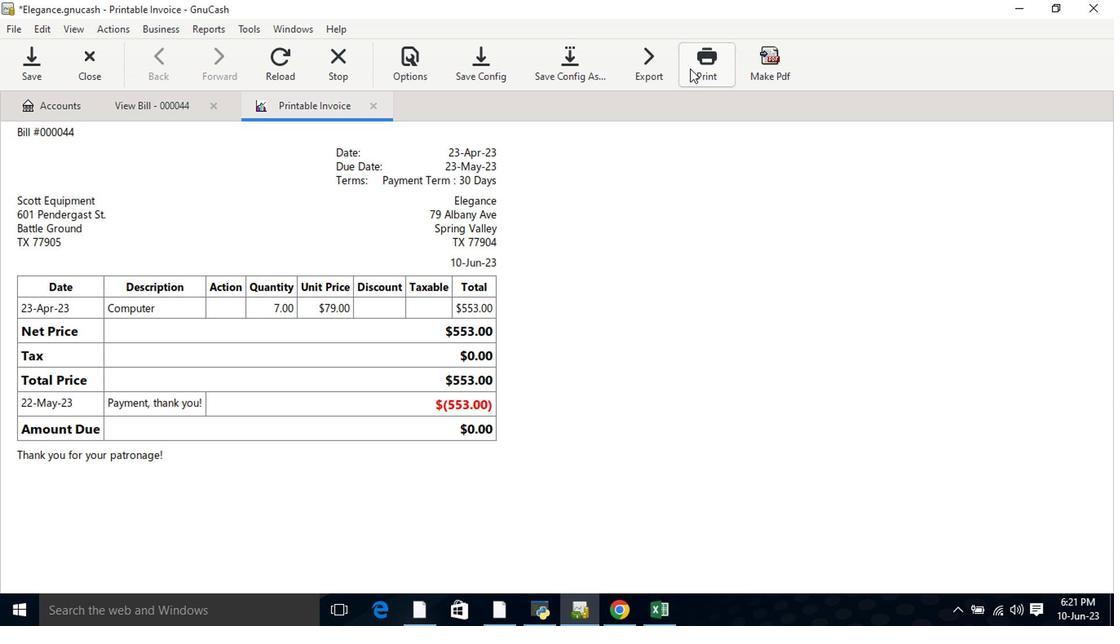 
Action: Mouse pressed left at (696, 72)
Screenshot: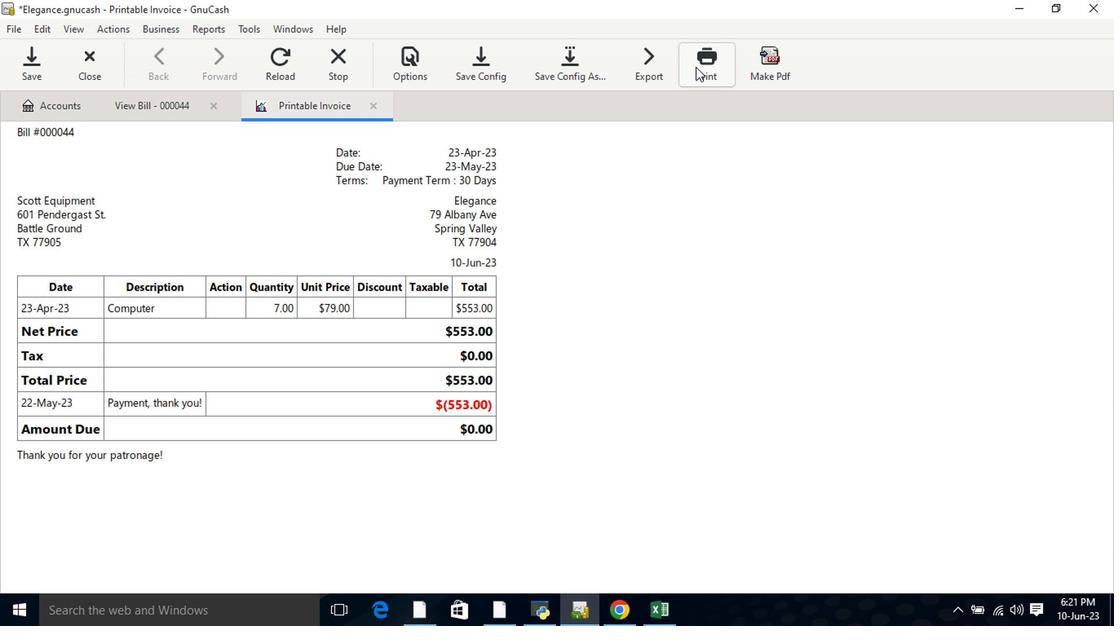 
Action: Mouse moved to (203, 327)
Screenshot: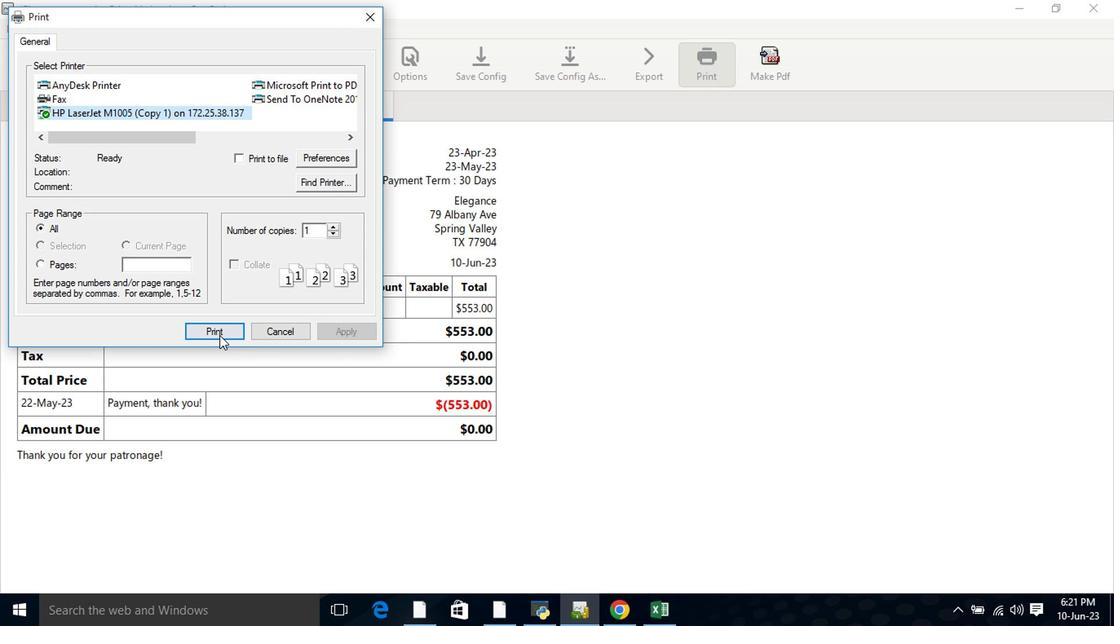 
Action: Mouse pressed left at (203, 327)
Screenshot: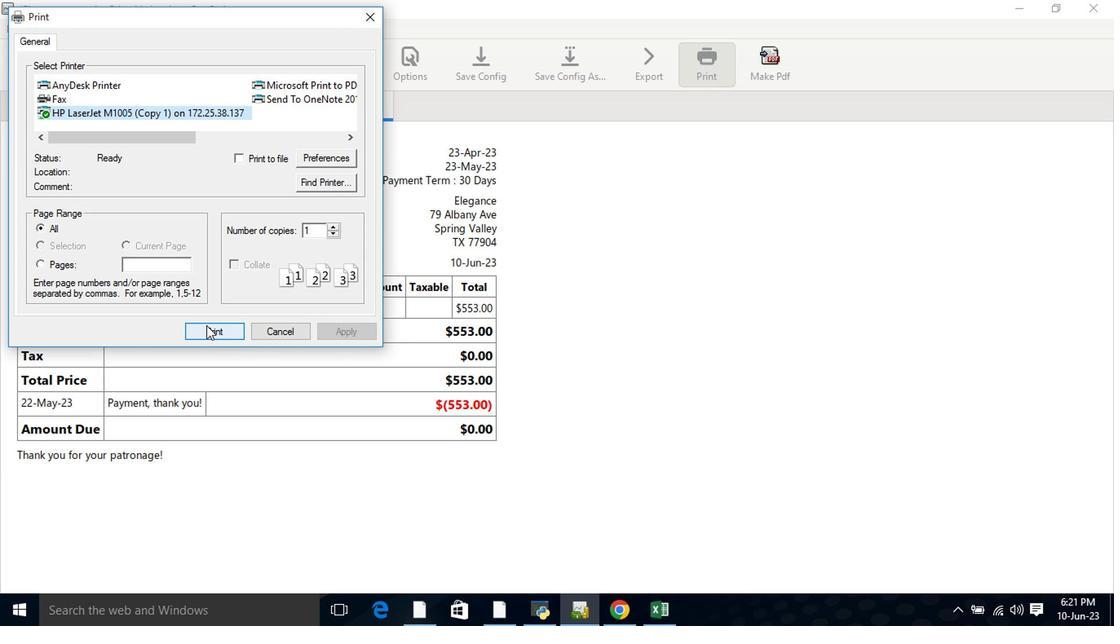 
Action: Mouse moved to (674, 392)
Screenshot: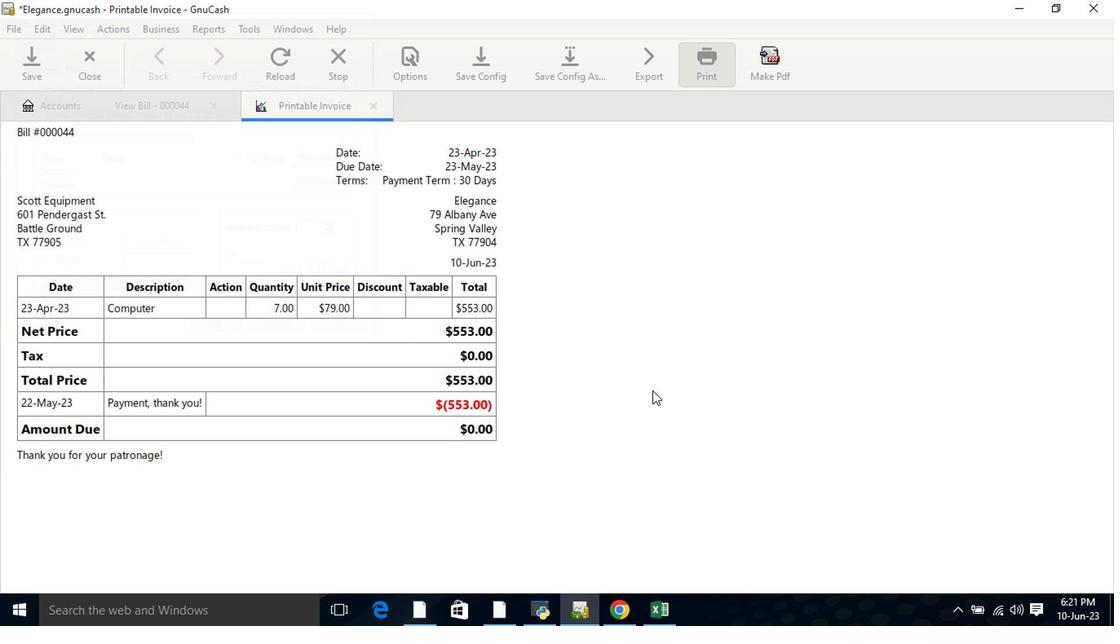 
